 Task: Look for space in Néma, Mauritania from 8th June, 2023 to 19th June, 2023 for 1 adult in price range Rs.5000 to Rs.12000. Place can be shared room with 1  bedroom having 1 bed and 1 bathroom. Property type can be house, flat, guest house, hotel. Amenities needed are: washing machine. Booking option can be shelf check-in. Required host language is English.
Action: Mouse moved to (444, 97)
Screenshot: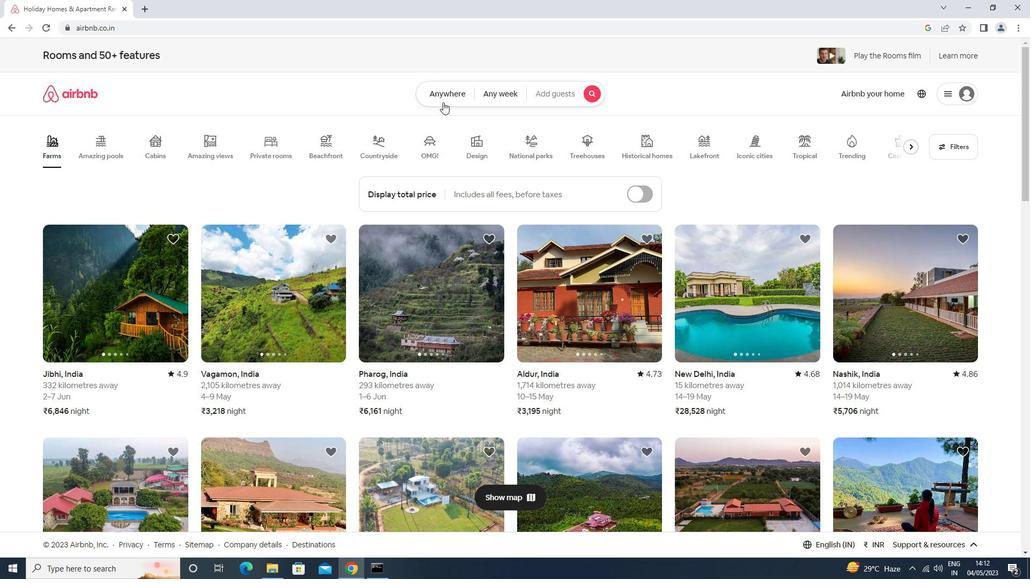 
Action: Mouse pressed left at (444, 97)
Screenshot: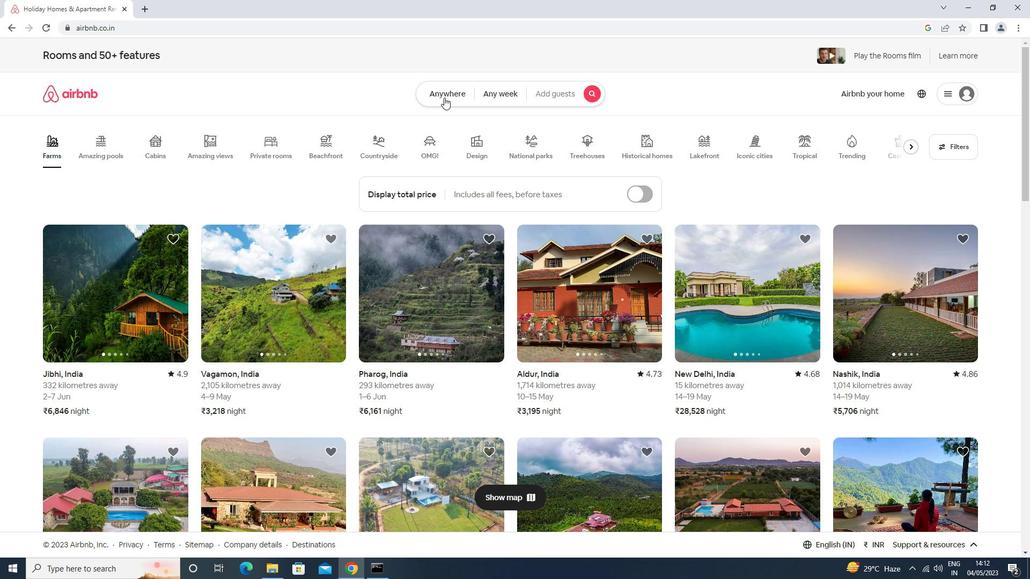 
Action: Mouse moved to (380, 141)
Screenshot: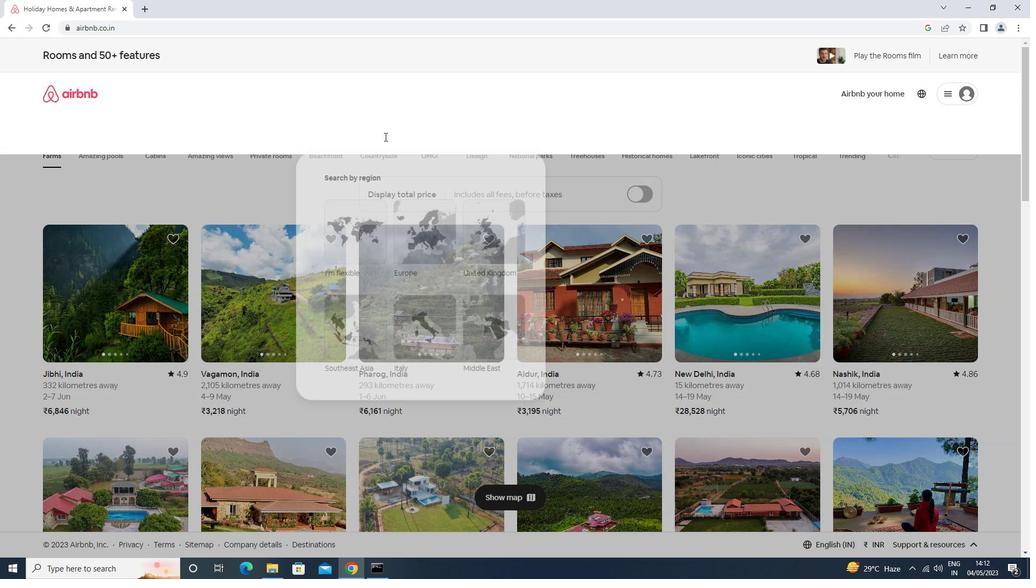 
Action: Mouse pressed left at (380, 141)
Screenshot: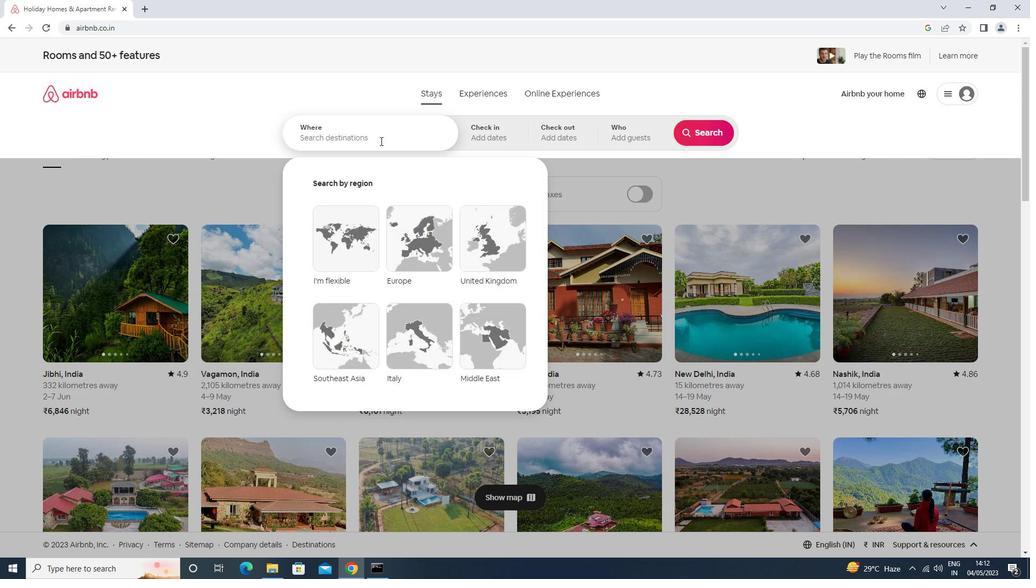 
Action: Key pressed nema<Key.space><Key.enter>
Screenshot: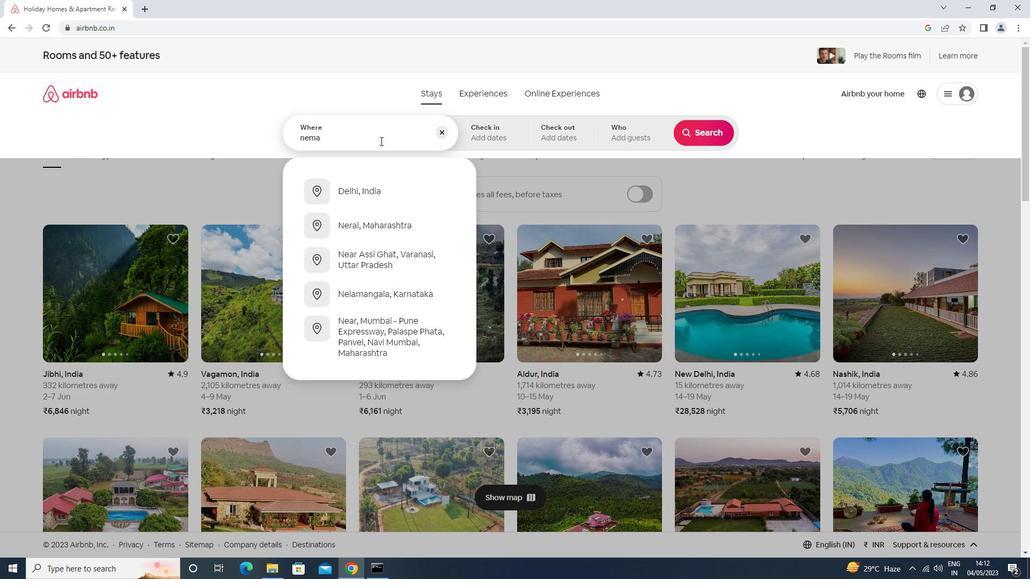 
Action: Mouse moved to (642, 292)
Screenshot: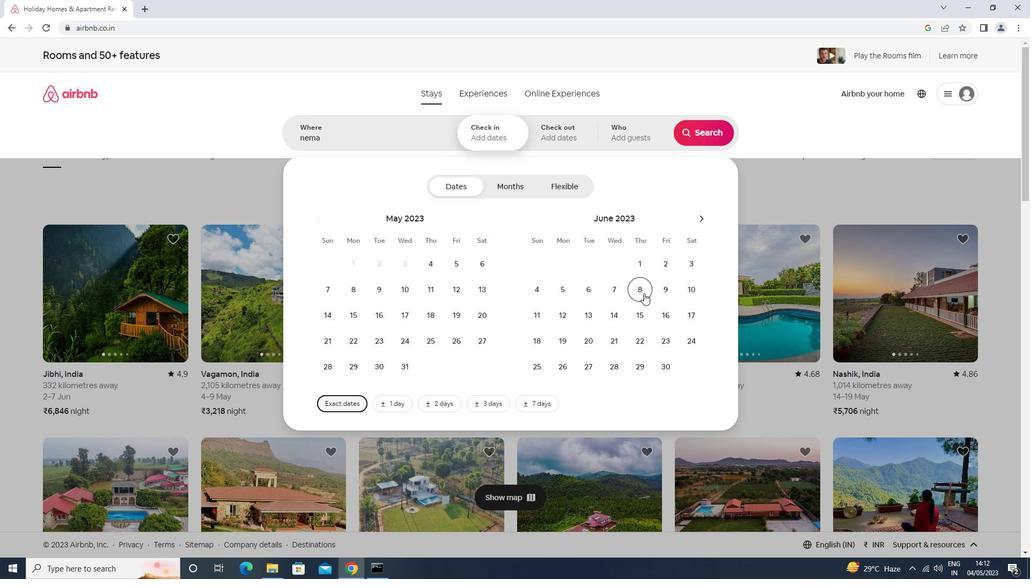 
Action: Mouse pressed left at (642, 292)
Screenshot: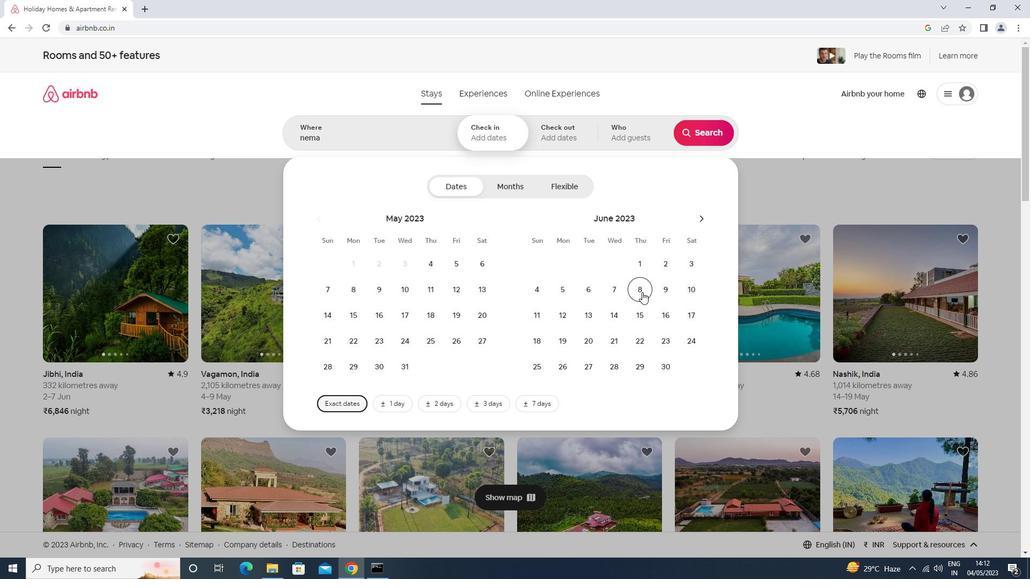 
Action: Mouse moved to (551, 342)
Screenshot: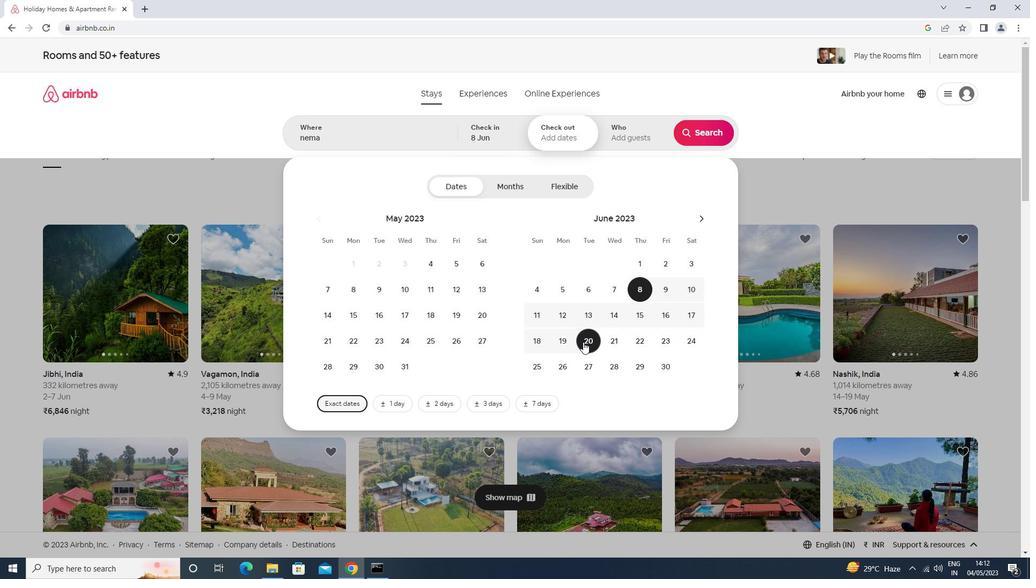 
Action: Mouse pressed left at (551, 342)
Screenshot: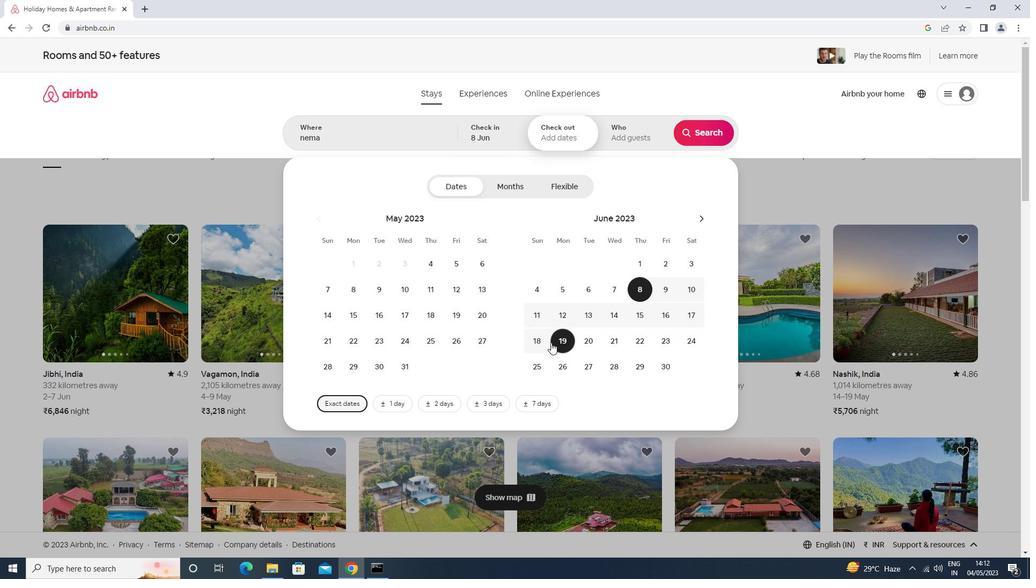 
Action: Mouse moved to (635, 136)
Screenshot: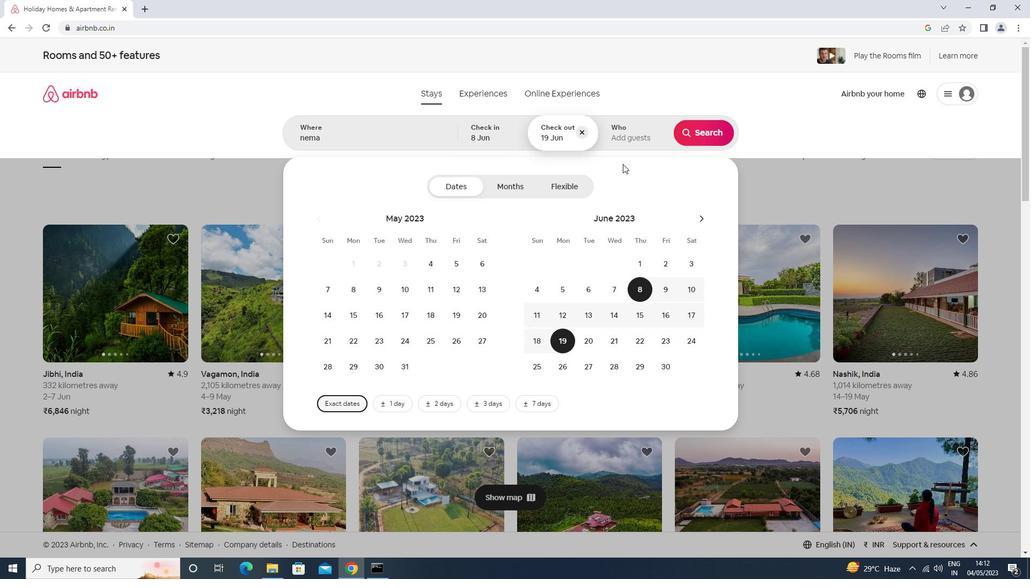 
Action: Mouse pressed left at (635, 136)
Screenshot: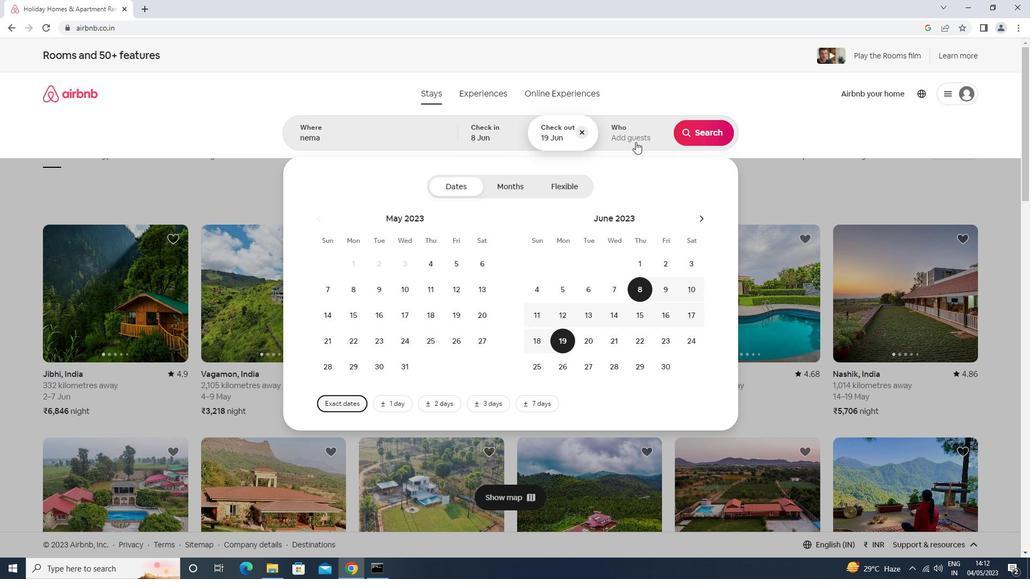 
Action: Mouse moved to (702, 189)
Screenshot: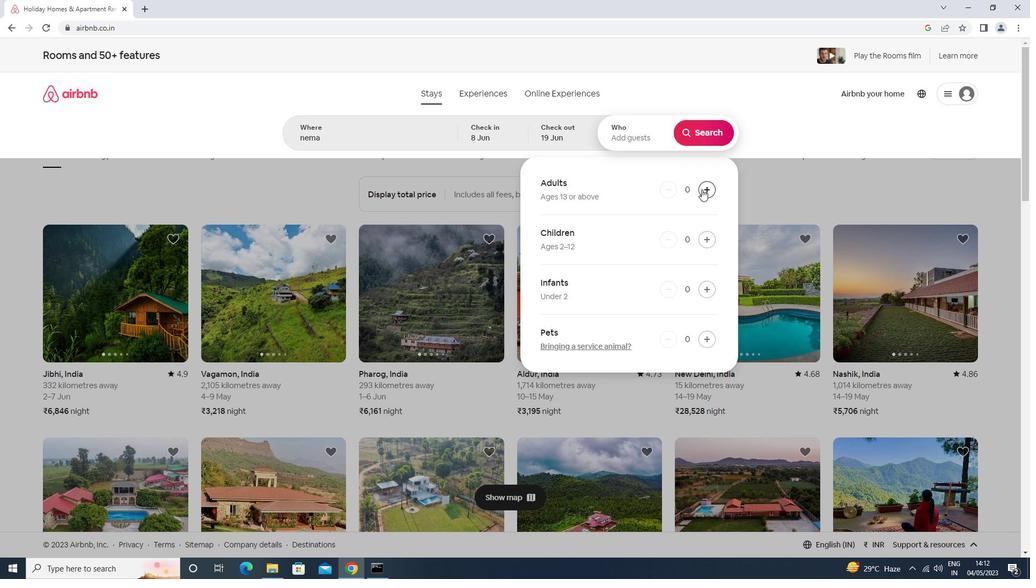 
Action: Mouse pressed left at (702, 189)
Screenshot: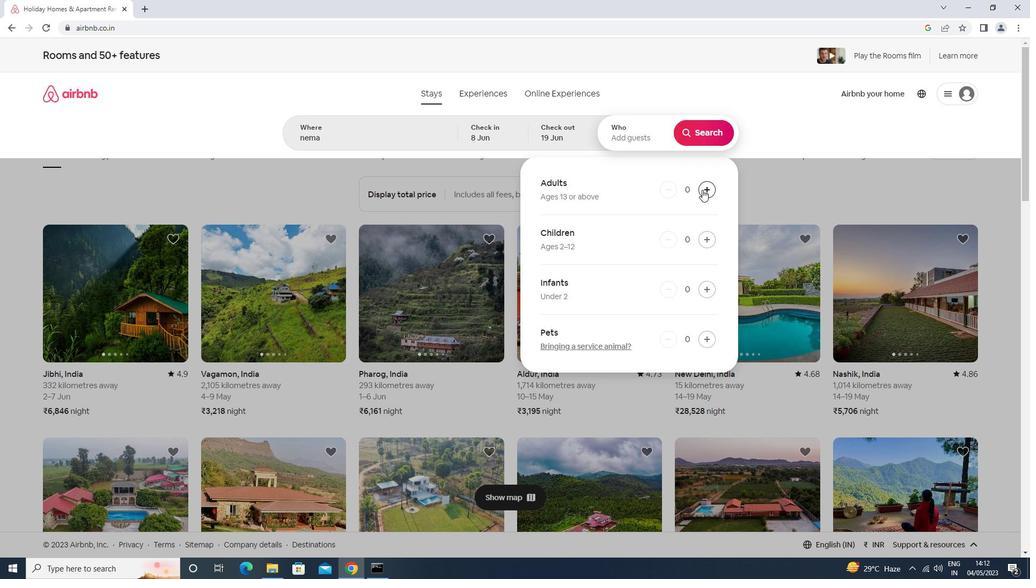
Action: Mouse moved to (699, 126)
Screenshot: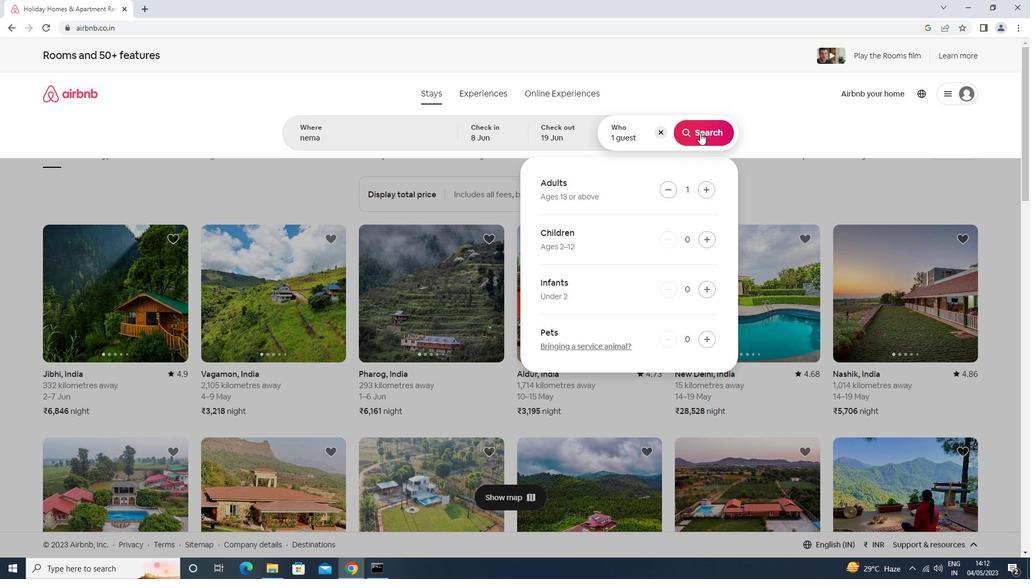 
Action: Mouse pressed left at (699, 126)
Screenshot: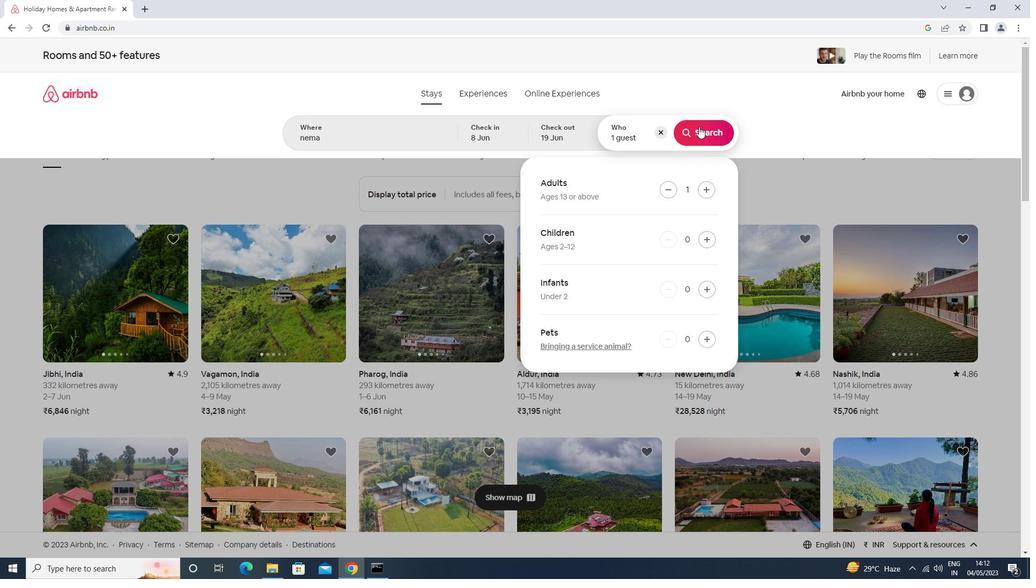 
Action: Mouse moved to (989, 96)
Screenshot: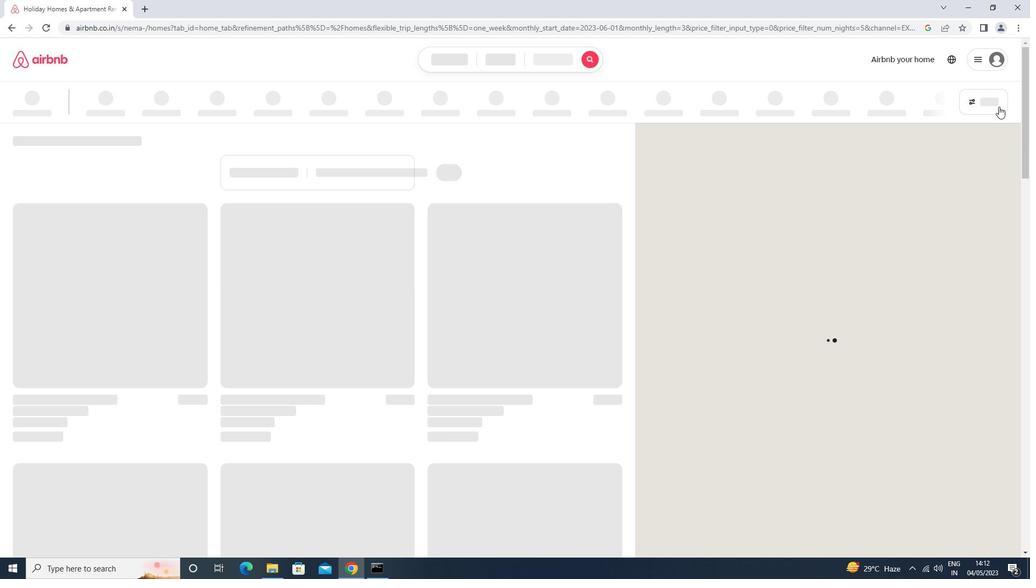 
Action: Mouse pressed left at (989, 96)
Screenshot: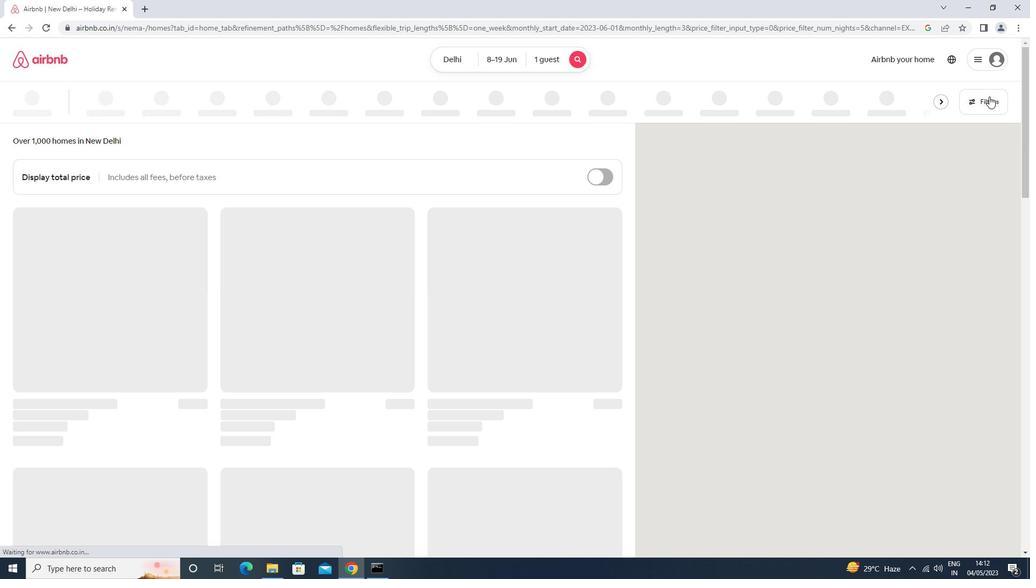 
Action: Mouse moved to (458, 237)
Screenshot: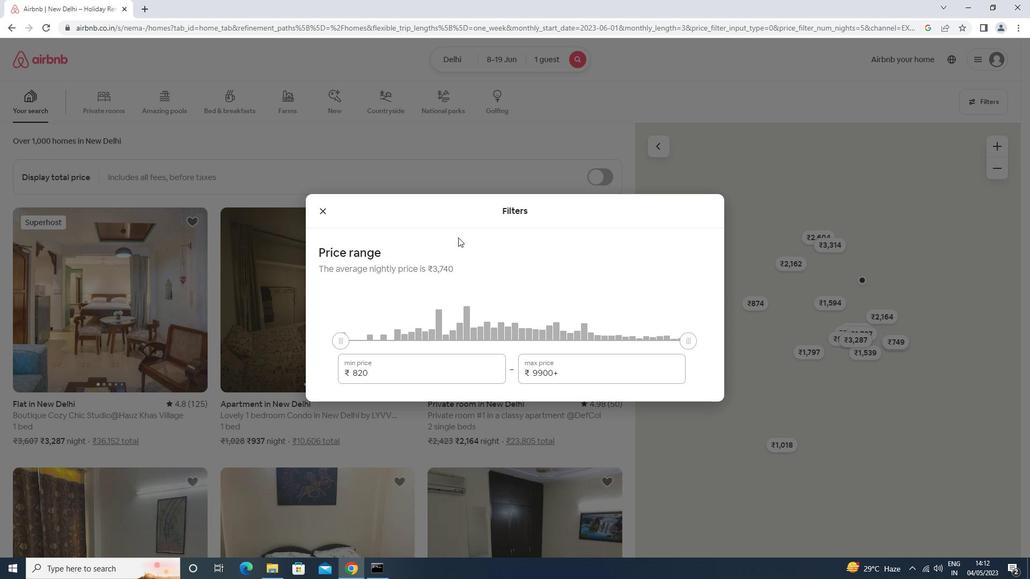 
Action: Mouse pressed left at (458, 237)
Screenshot: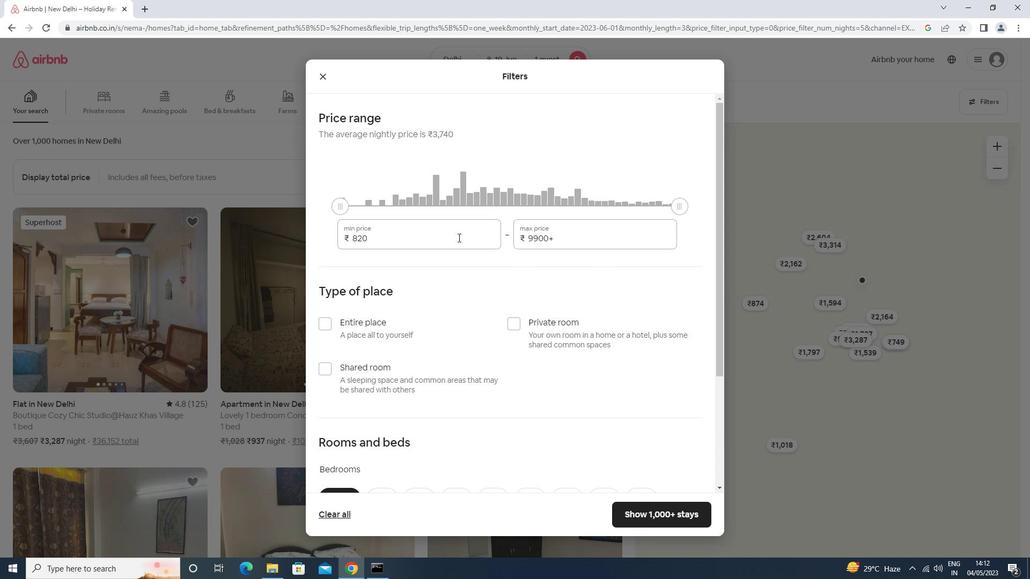 
Action: Mouse moved to (448, 236)
Screenshot: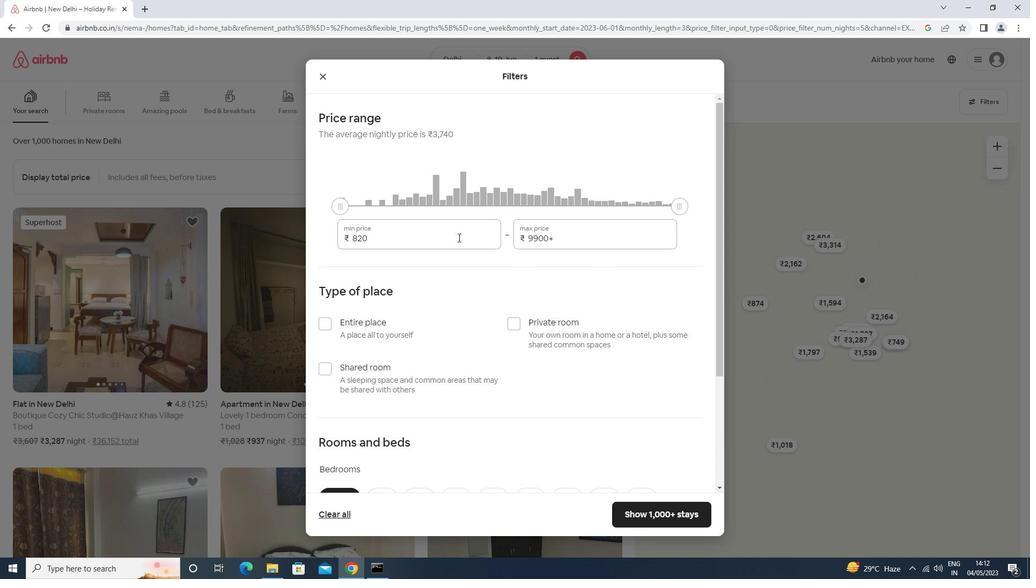 
Action: Key pressed <Key.backspace><Key.backspace><Key.backspace><Key.backspace>5000<Key.tab>12000
Screenshot: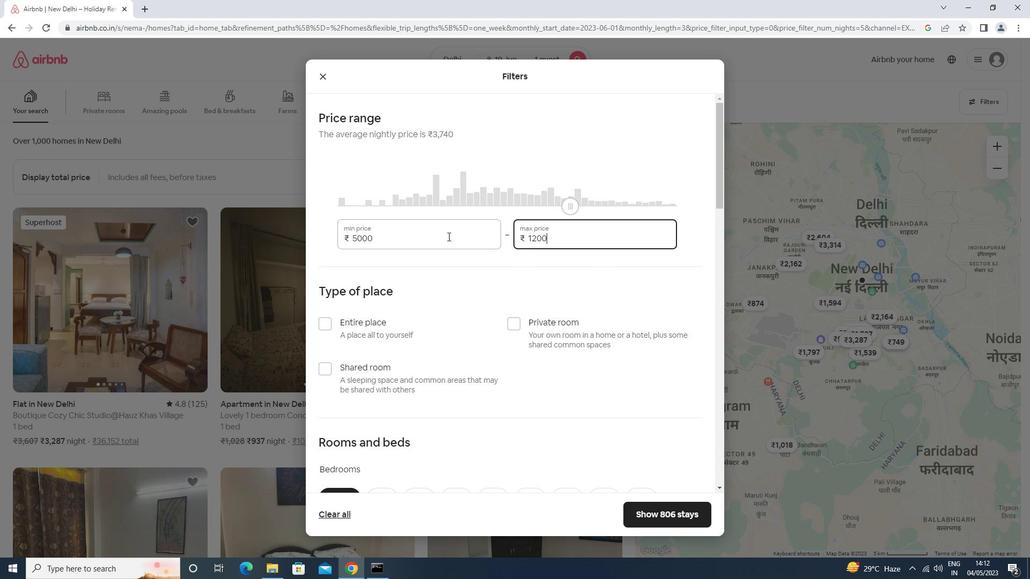 
Action: Mouse moved to (393, 381)
Screenshot: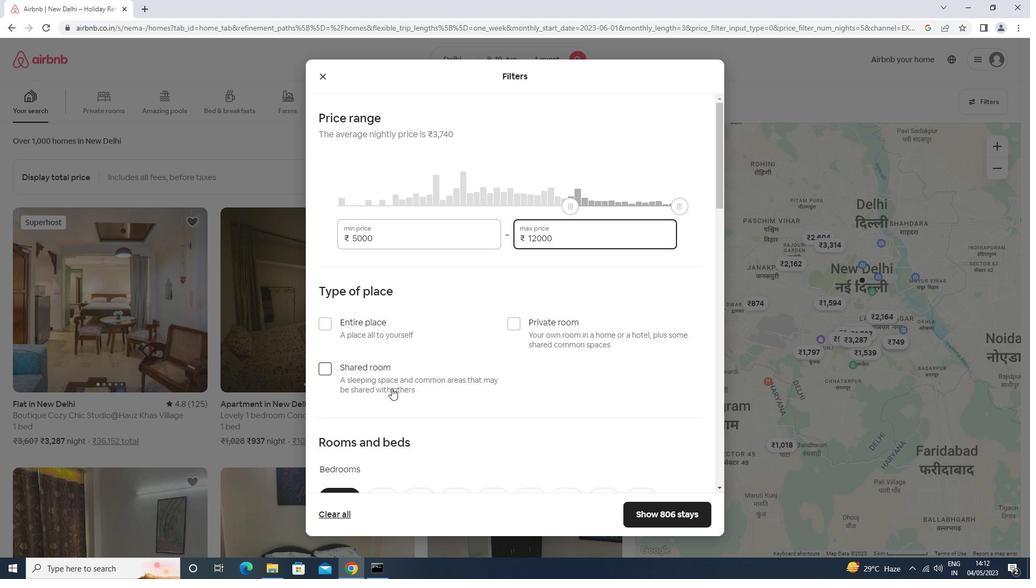
Action: Mouse pressed left at (393, 381)
Screenshot: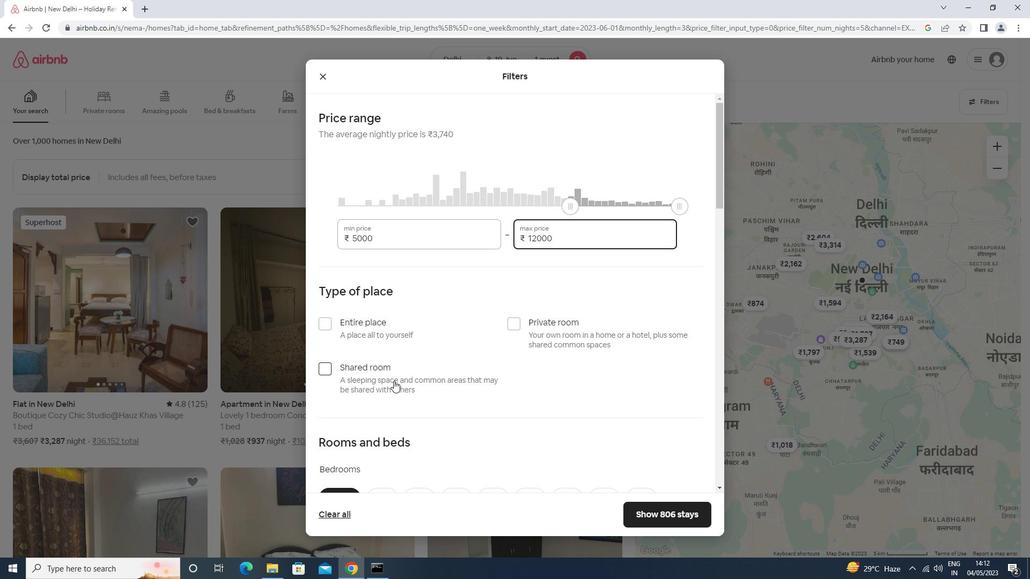 
Action: Mouse moved to (395, 378)
Screenshot: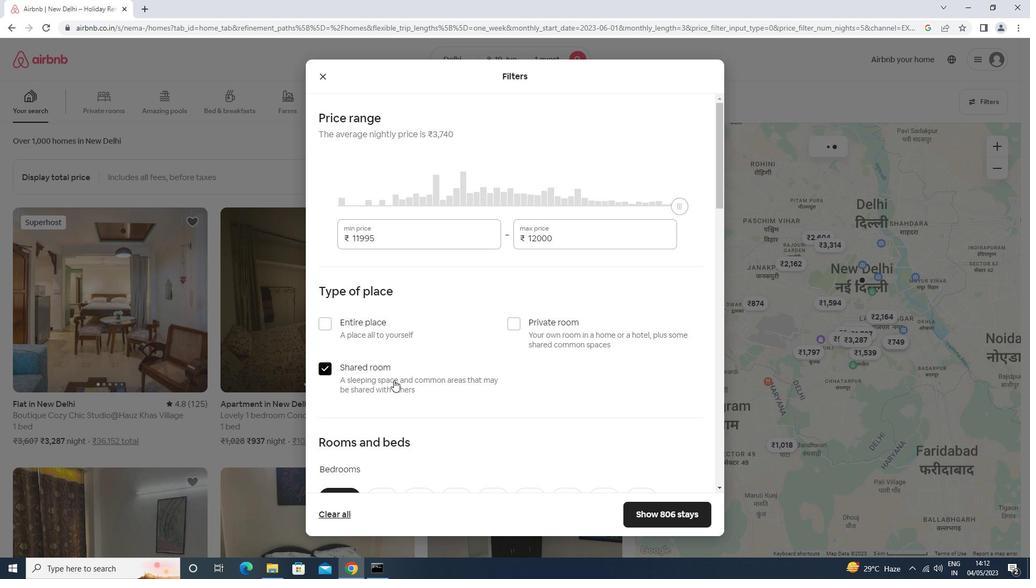 
Action: Mouse scrolled (395, 377) with delta (0, 0)
Screenshot: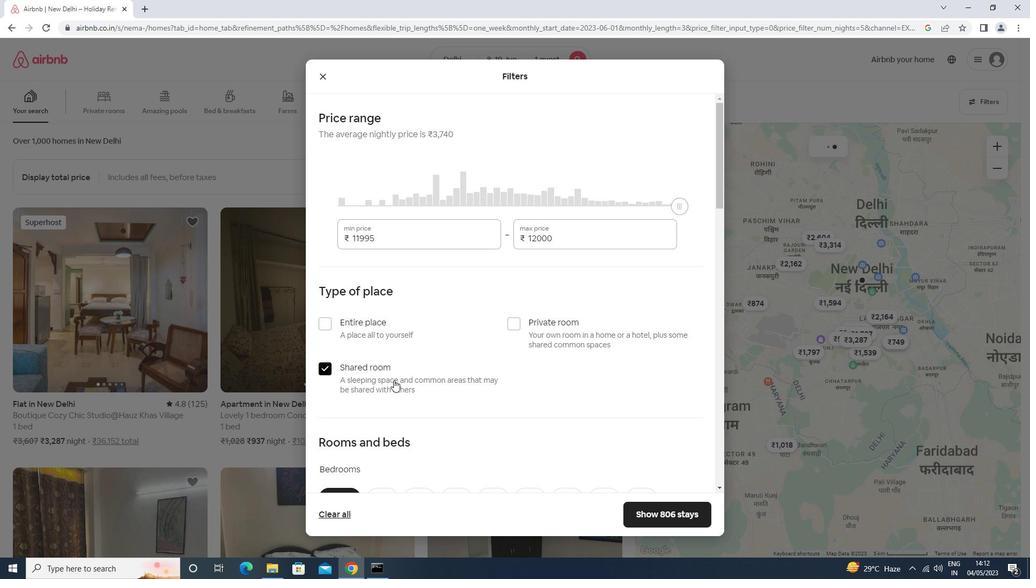 
Action: Mouse scrolled (395, 377) with delta (0, 0)
Screenshot: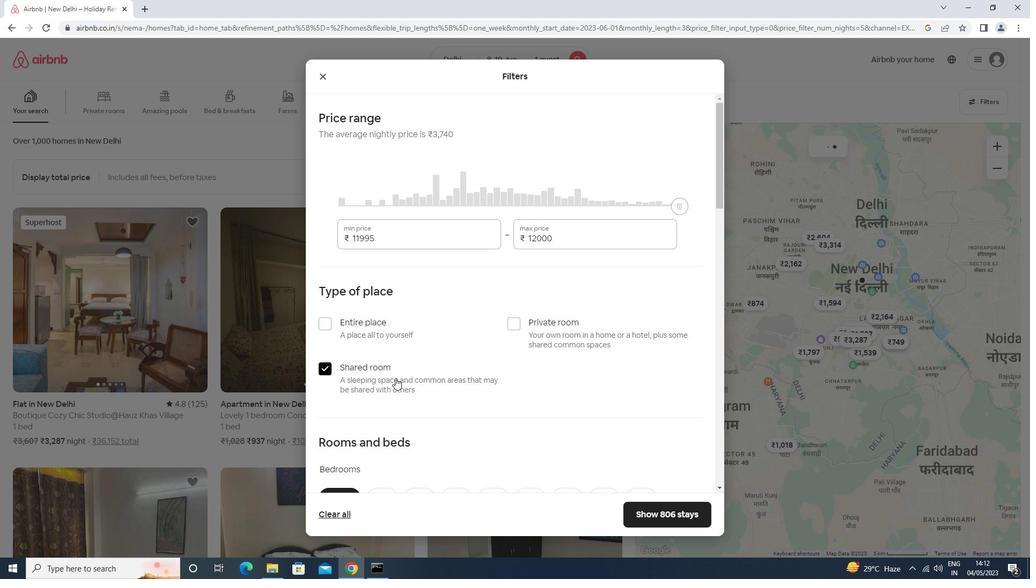 
Action: Mouse moved to (389, 390)
Screenshot: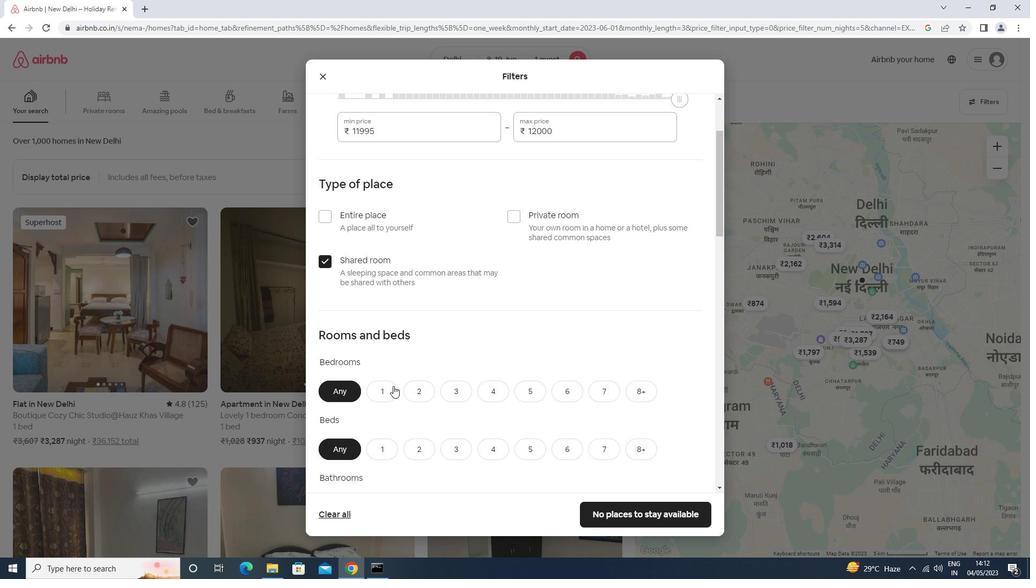 
Action: Mouse pressed left at (389, 390)
Screenshot: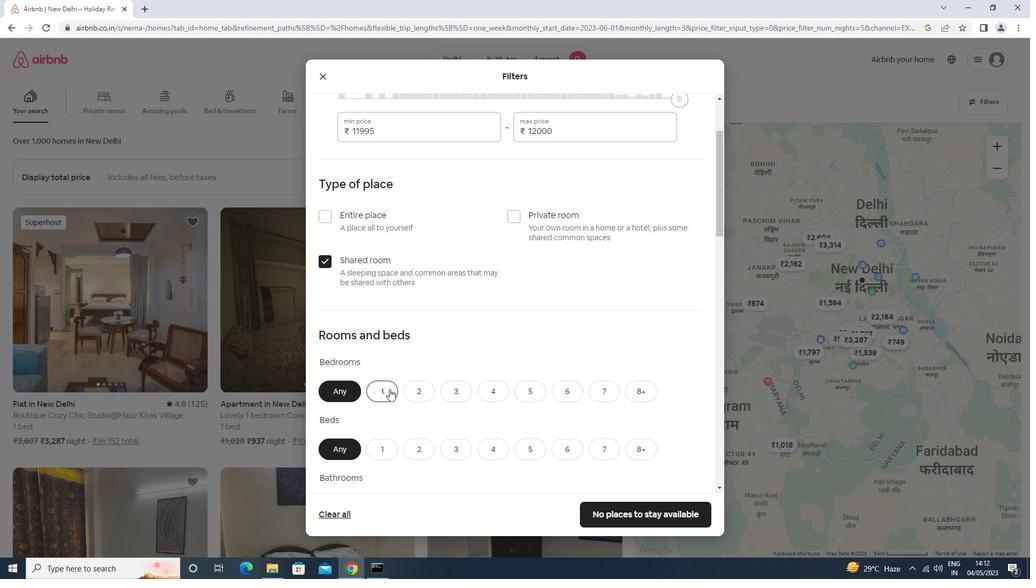 
Action: Mouse moved to (380, 448)
Screenshot: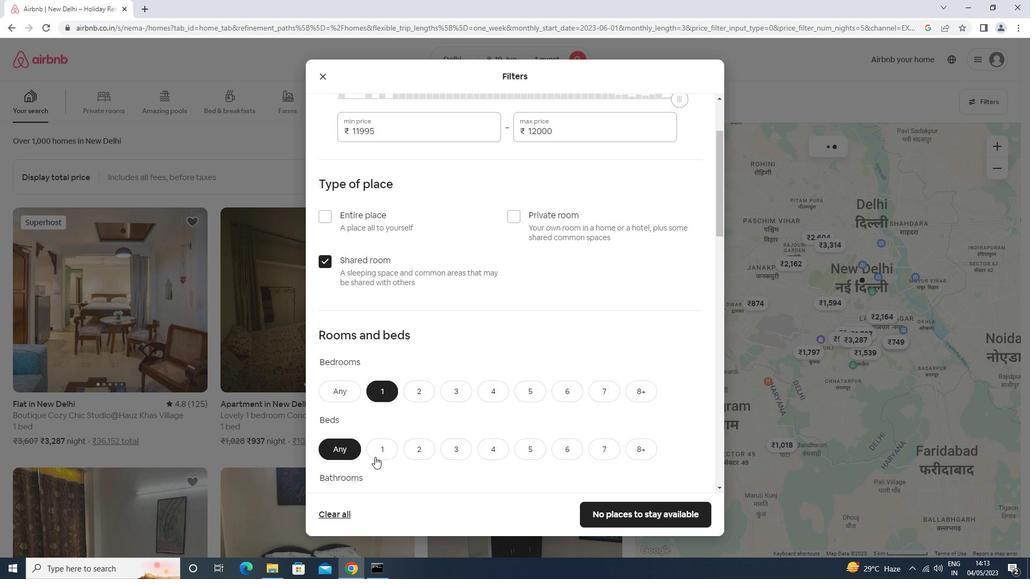 
Action: Mouse pressed left at (380, 448)
Screenshot: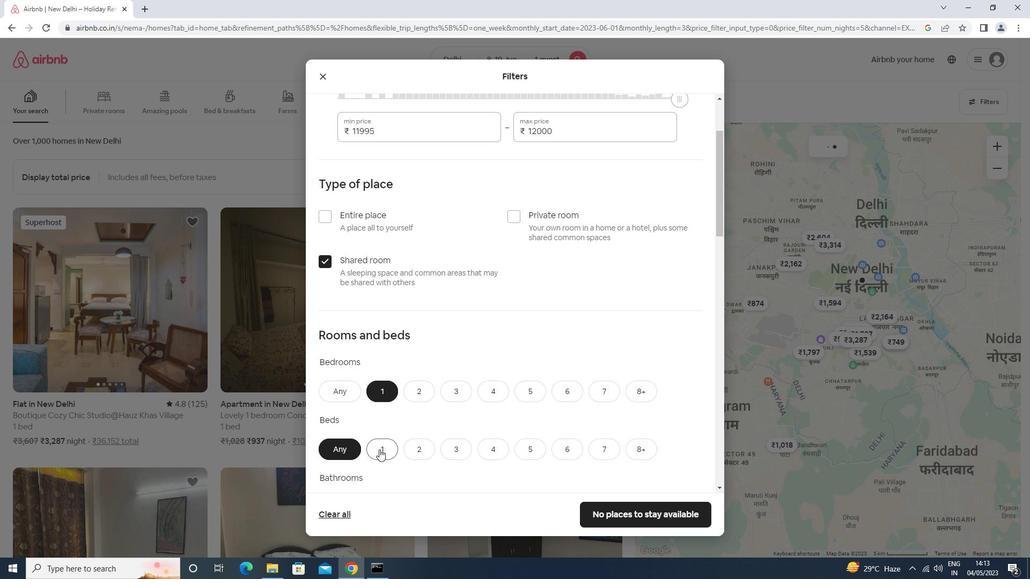 
Action: Mouse moved to (380, 445)
Screenshot: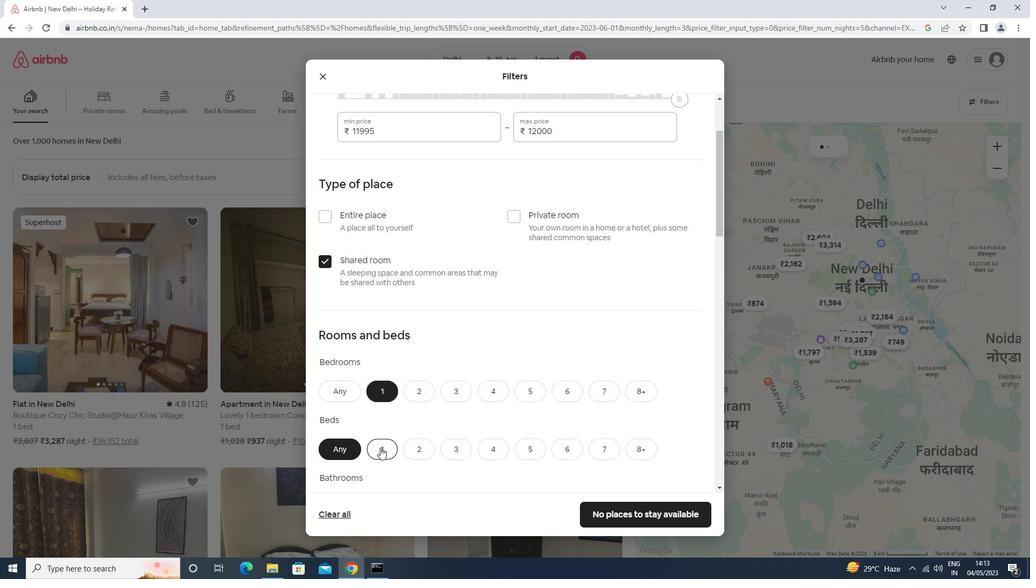 
Action: Mouse scrolled (380, 445) with delta (0, 0)
Screenshot: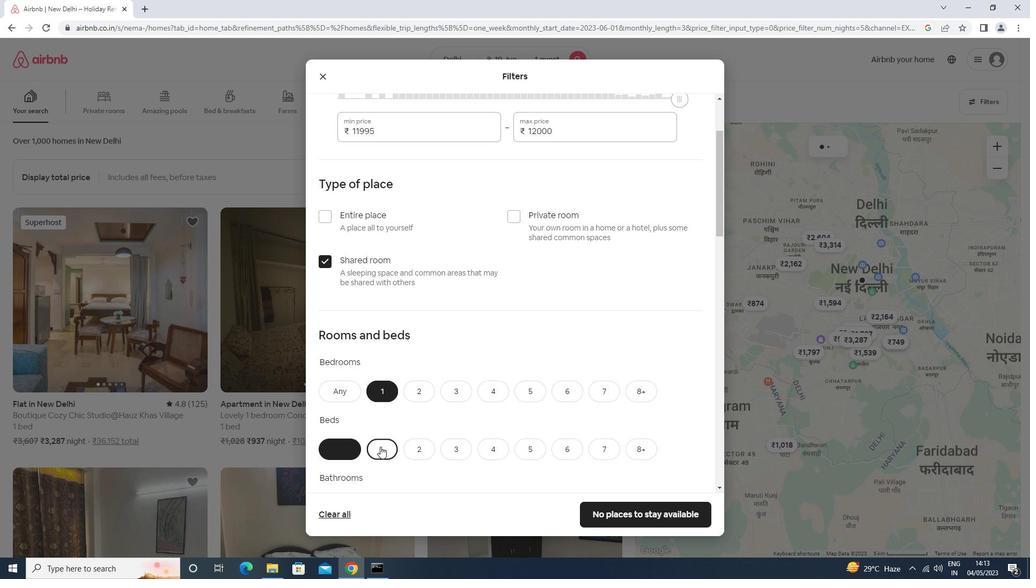 
Action: Mouse scrolled (380, 445) with delta (0, 0)
Screenshot: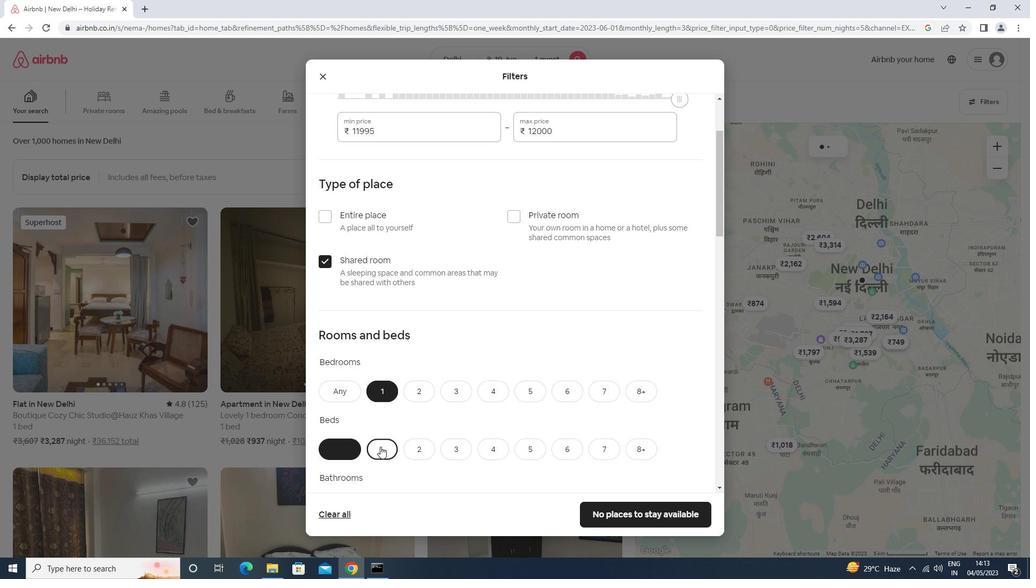 
Action: Mouse scrolled (380, 445) with delta (0, 0)
Screenshot: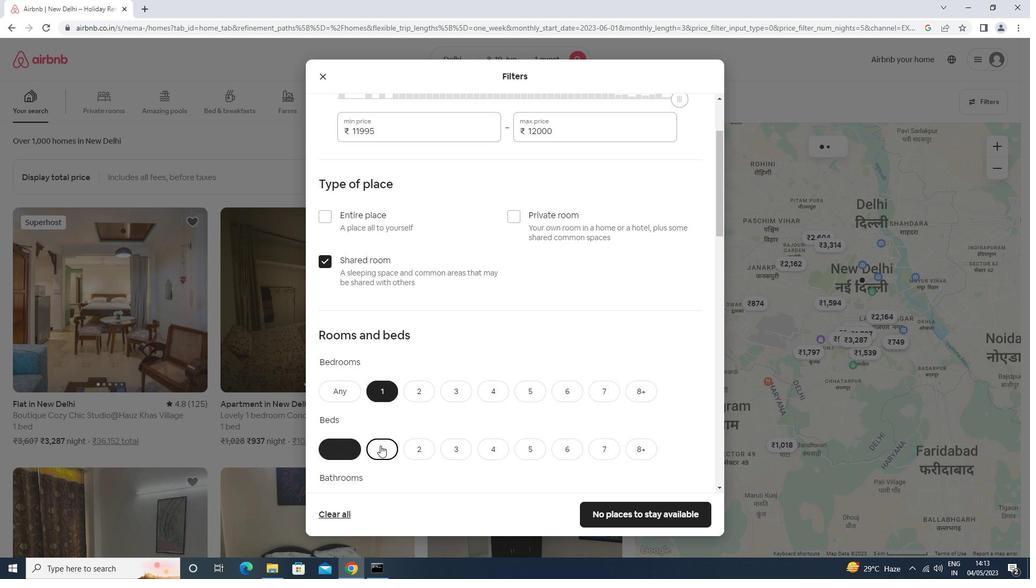
Action: Mouse scrolled (380, 445) with delta (0, 0)
Screenshot: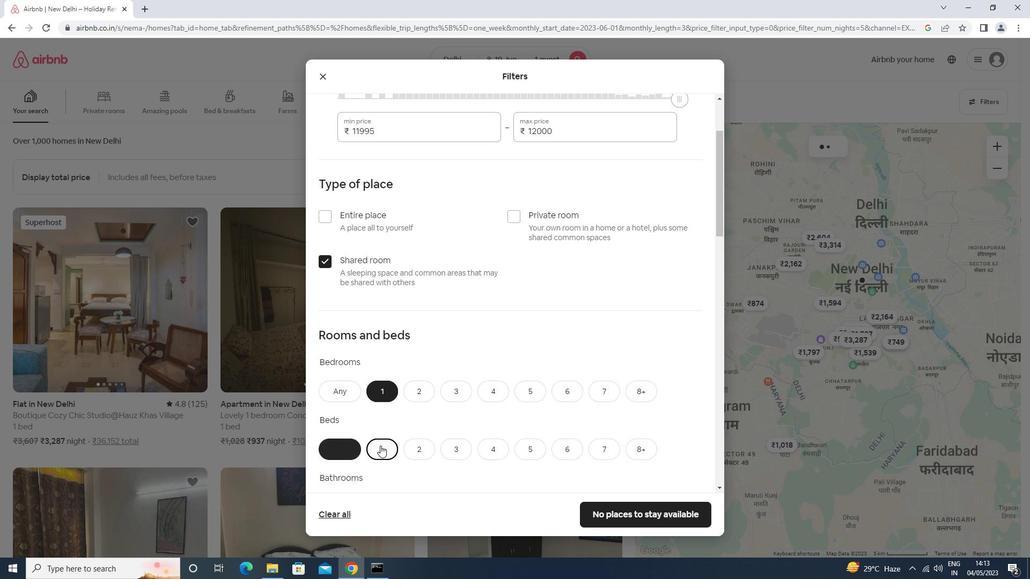 
Action: Mouse moved to (382, 287)
Screenshot: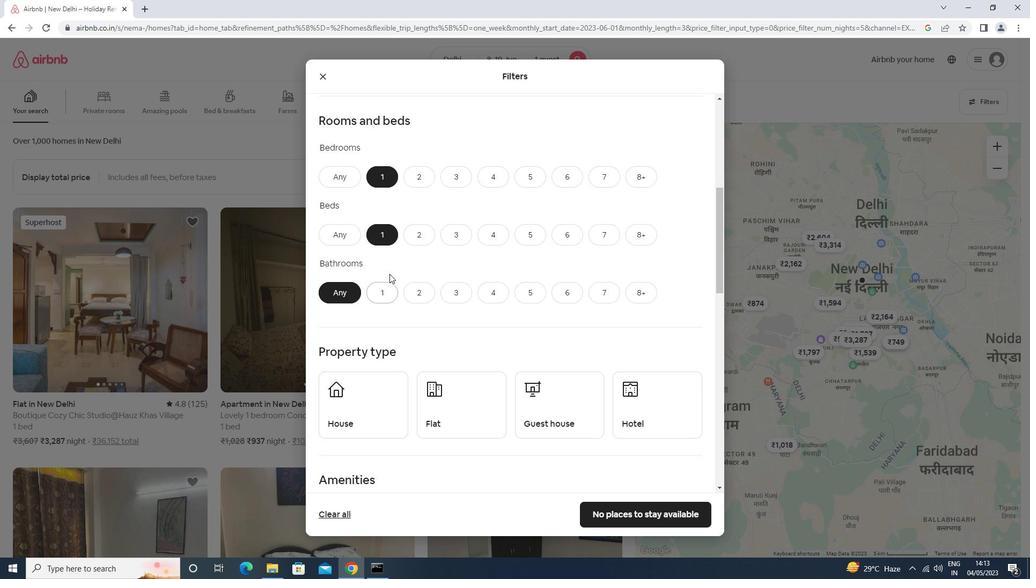 
Action: Mouse pressed left at (382, 287)
Screenshot: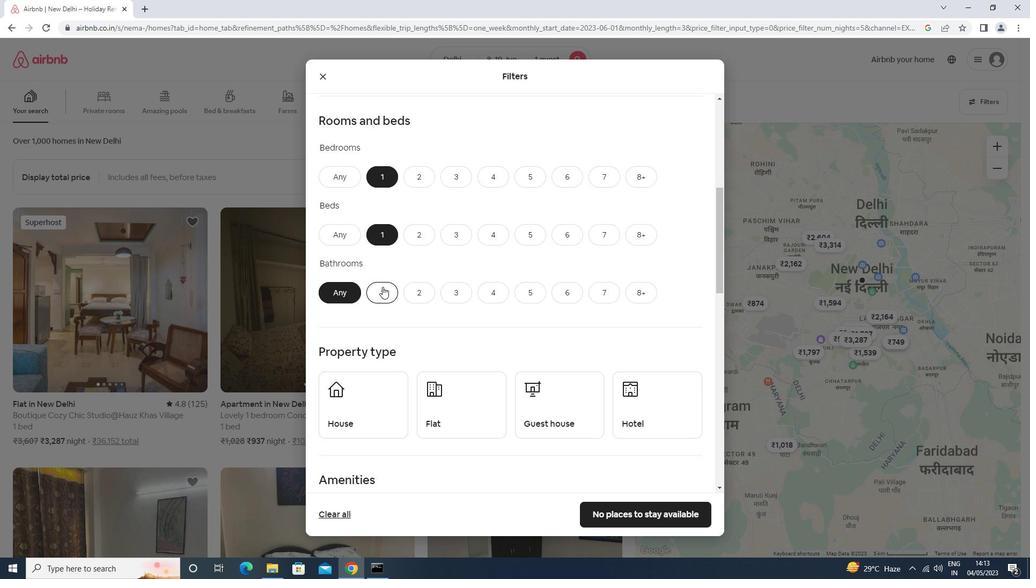 
Action: Mouse moved to (382, 288)
Screenshot: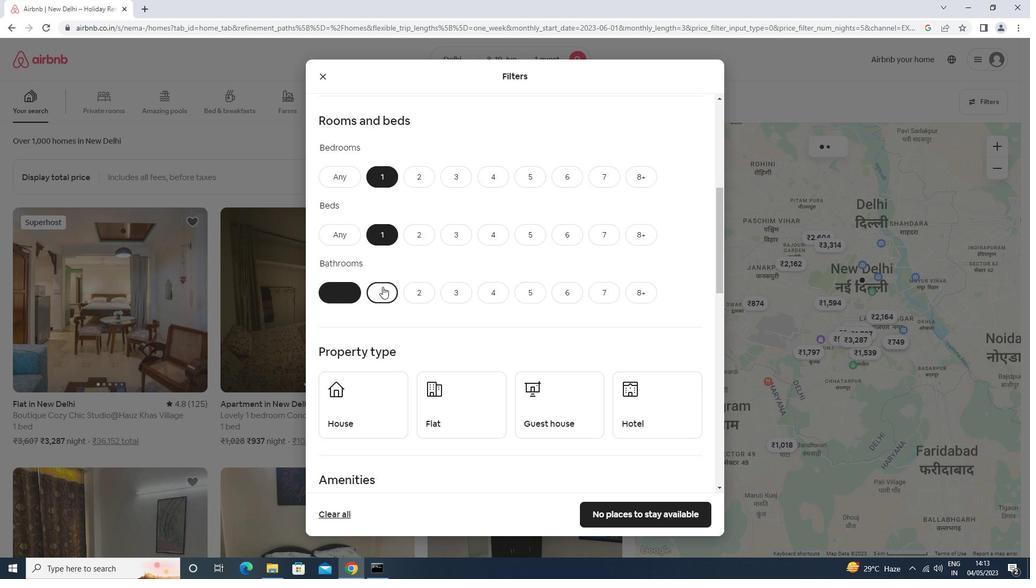 
Action: Mouse scrolled (382, 287) with delta (0, 0)
Screenshot: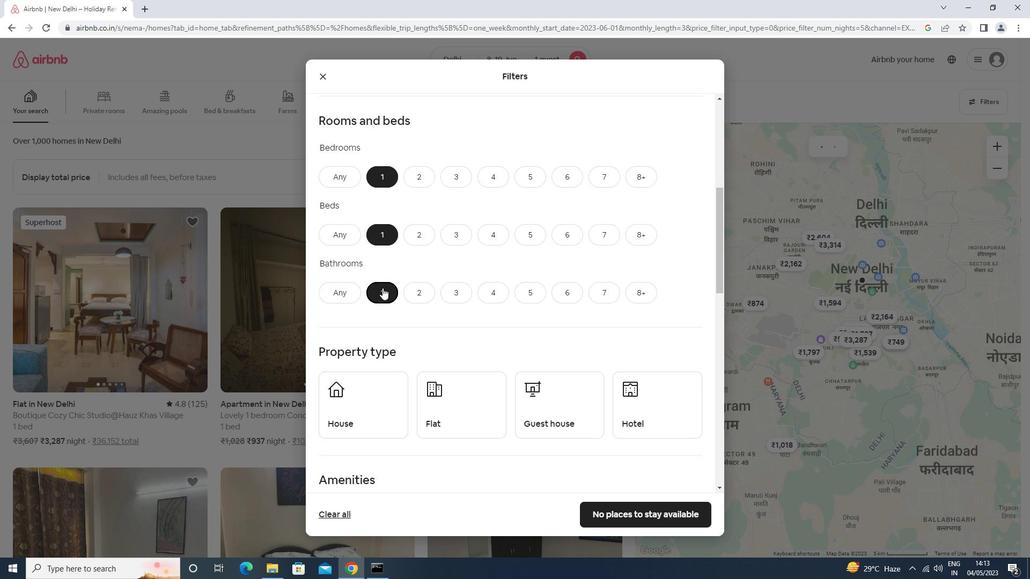 
Action: Mouse scrolled (382, 287) with delta (0, 0)
Screenshot: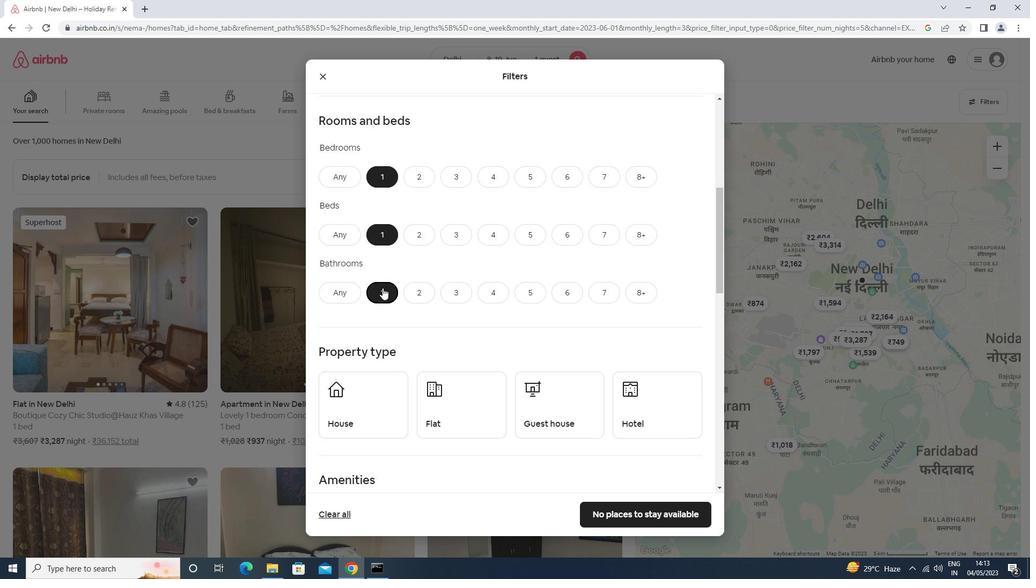 
Action: Mouse moved to (372, 283)
Screenshot: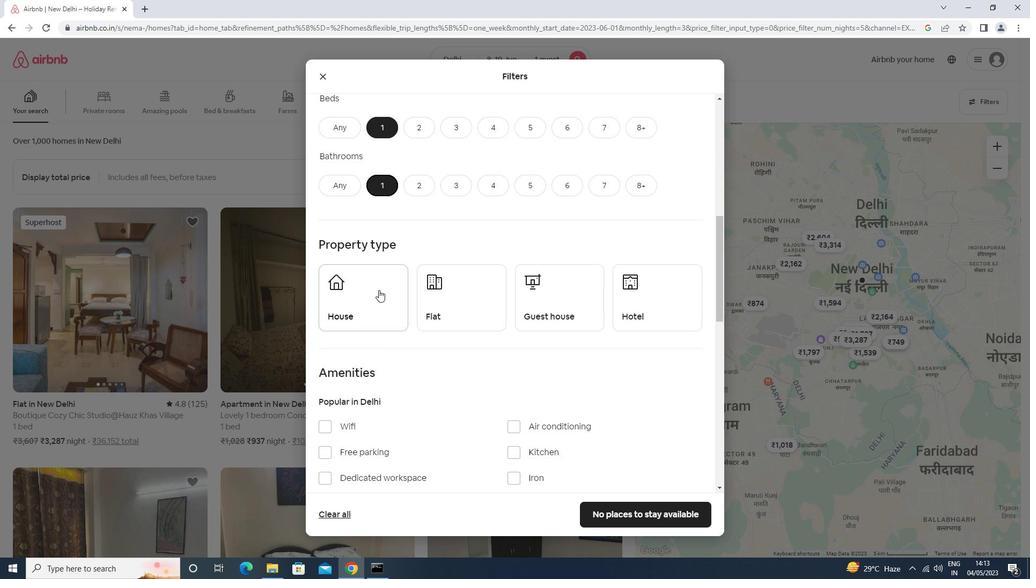 
Action: Mouse pressed left at (372, 283)
Screenshot: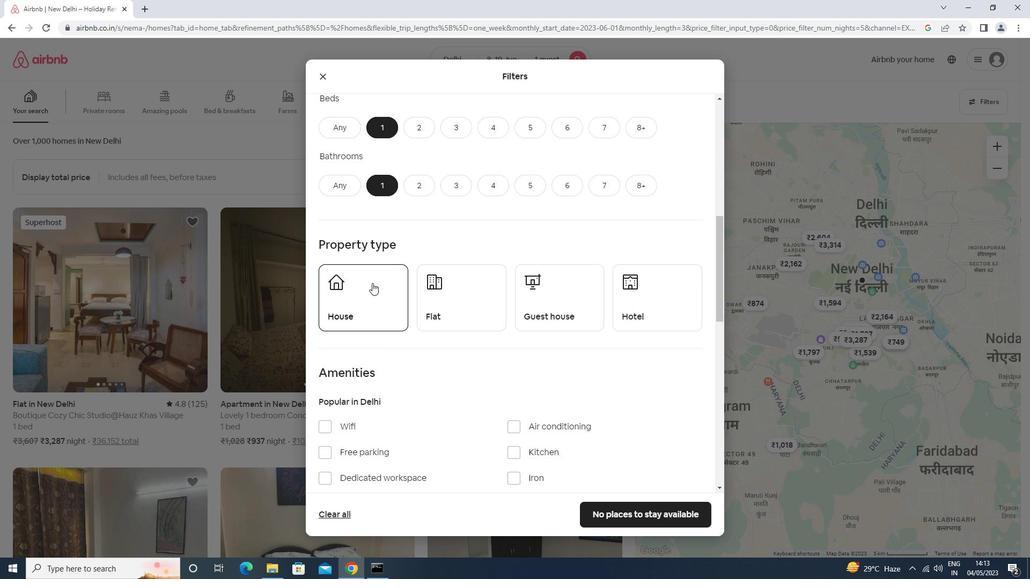 
Action: Mouse moved to (449, 304)
Screenshot: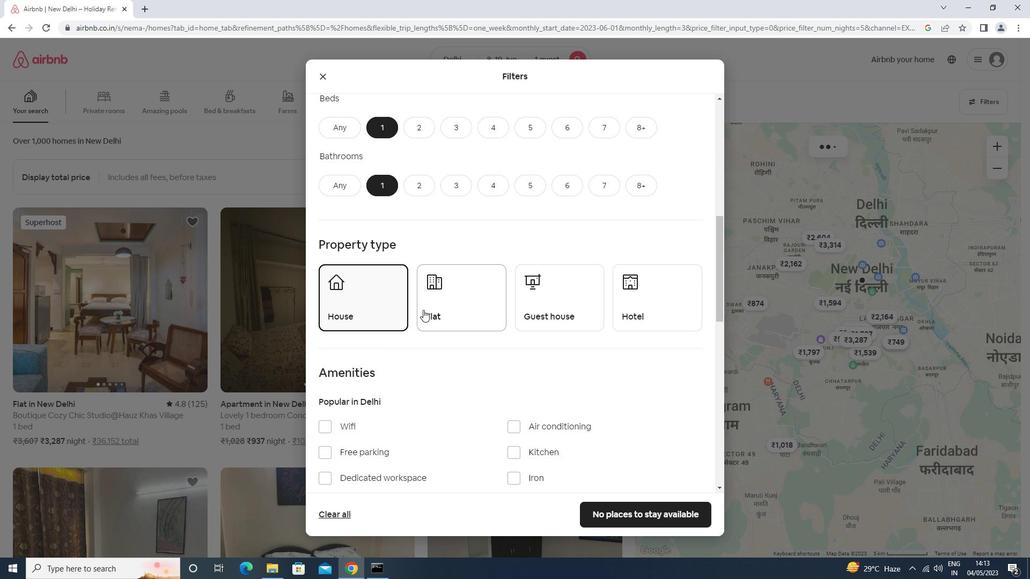 
Action: Mouse pressed left at (449, 304)
Screenshot: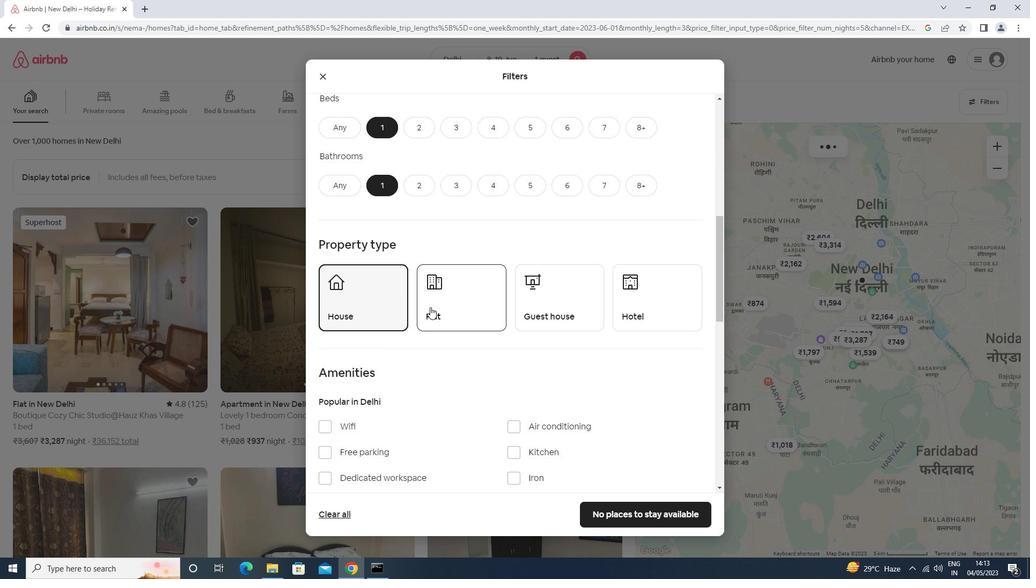 
Action: Mouse moved to (537, 302)
Screenshot: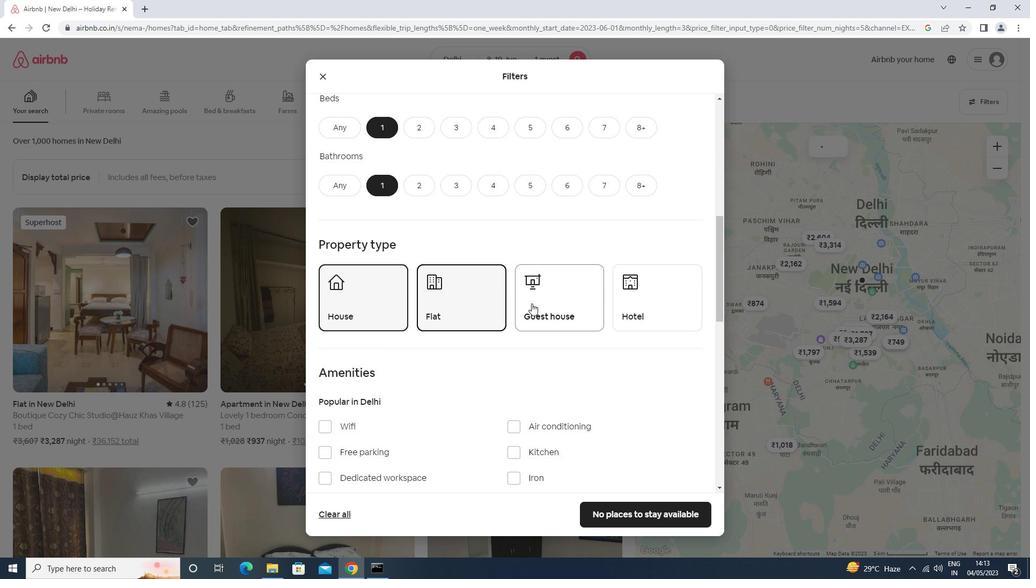 
Action: Mouse pressed left at (537, 302)
Screenshot: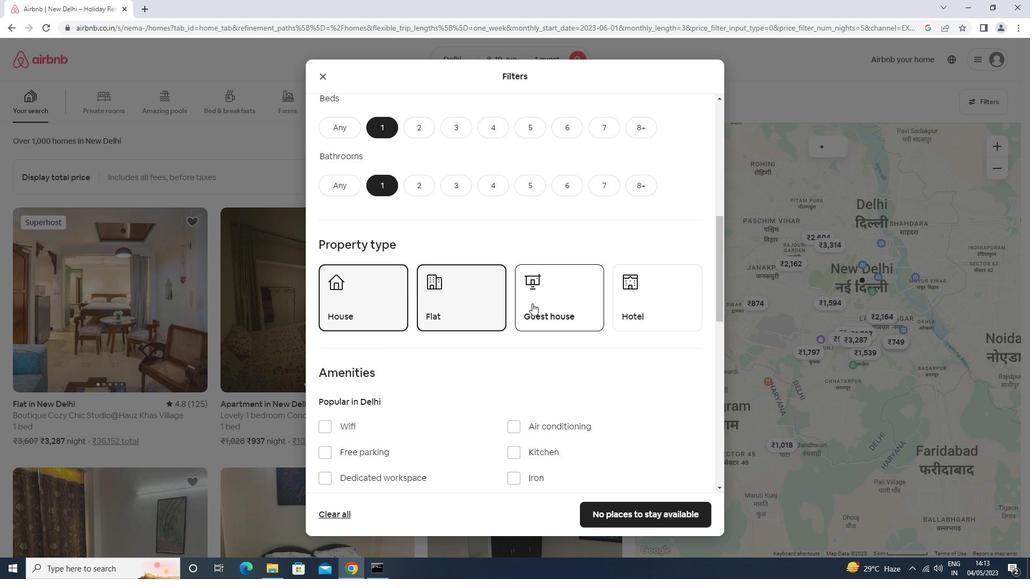 
Action: Mouse moved to (625, 298)
Screenshot: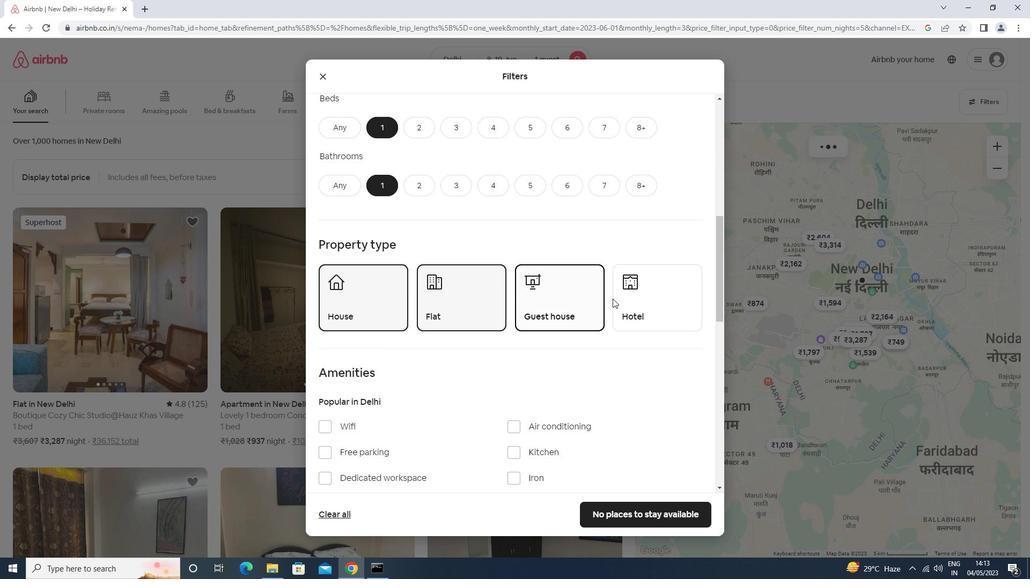 
Action: Mouse pressed left at (625, 298)
Screenshot: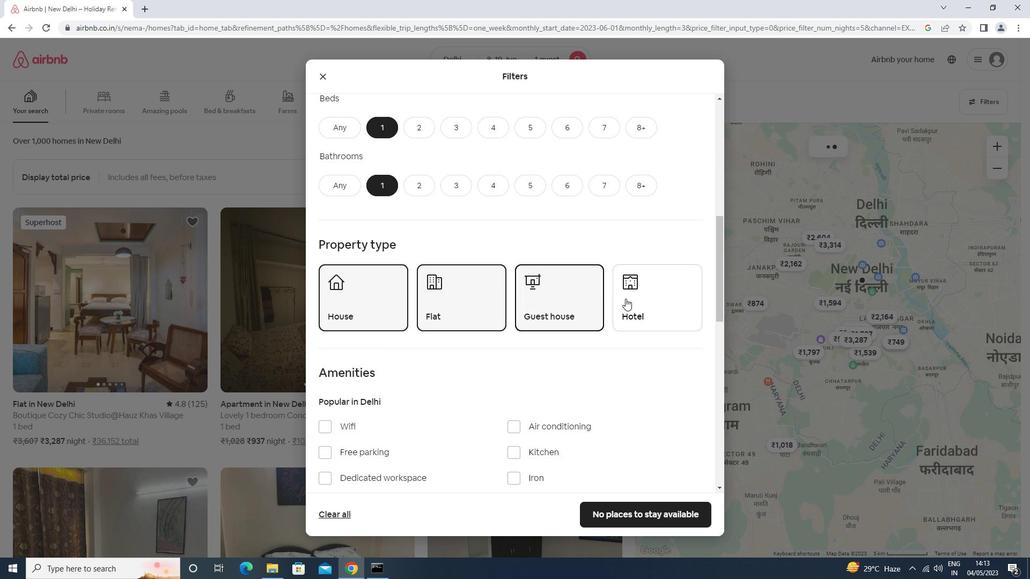 
Action: Mouse moved to (630, 281)
Screenshot: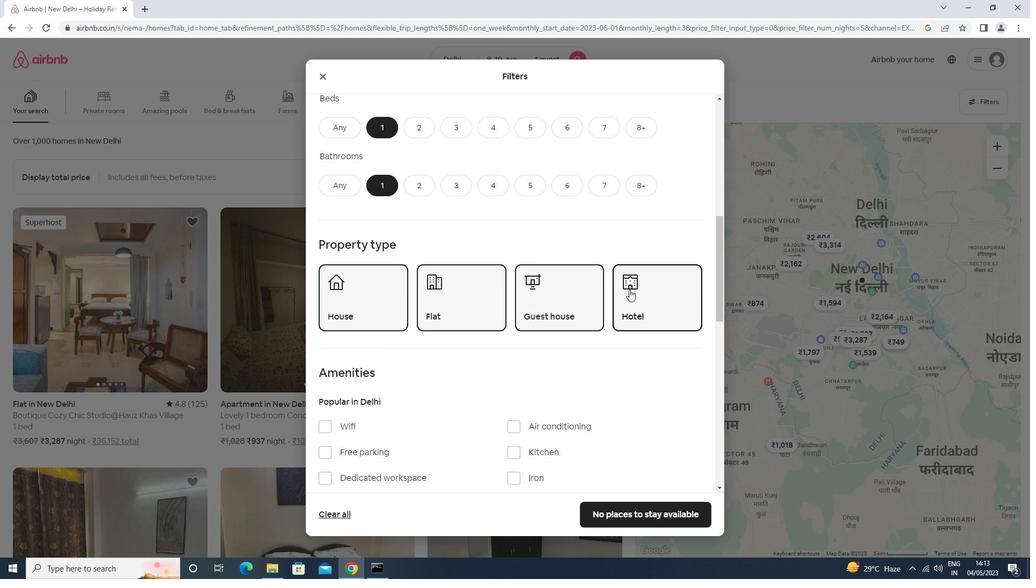 
Action: Mouse scrolled (630, 281) with delta (0, 0)
Screenshot: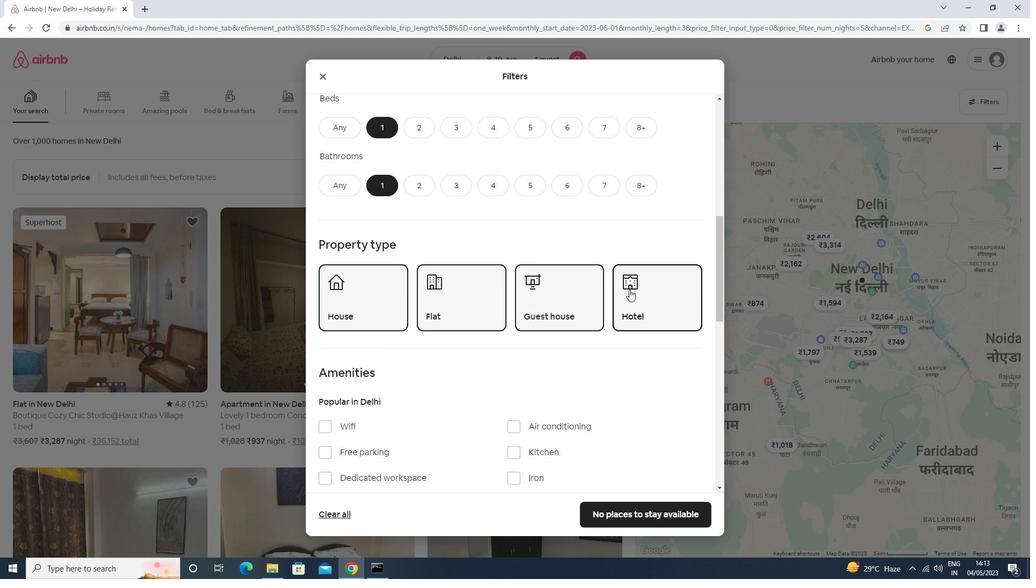 
Action: Mouse scrolled (630, 281) with delta (0, 0)
Screenshot: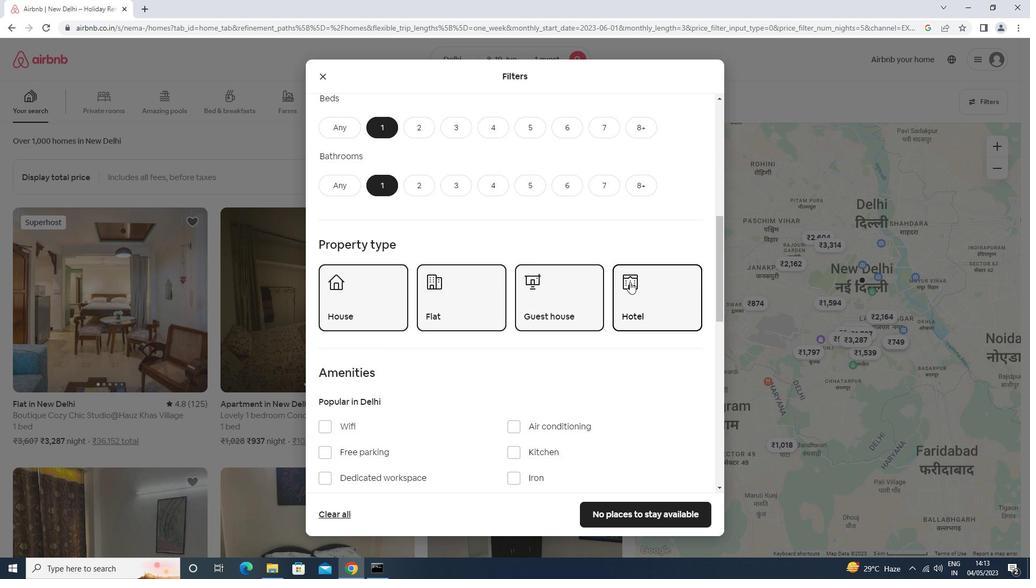 
Action: Mouse scrolled (630, 281) with delta (0, 0)
Screenshot: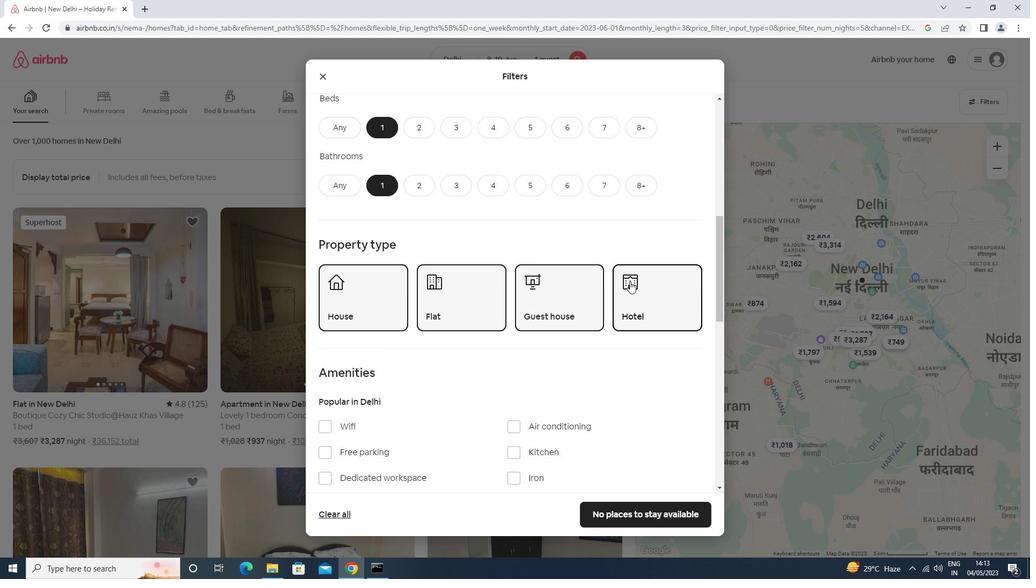 
Action: Mouse moved to (350, 338)
Screenshot: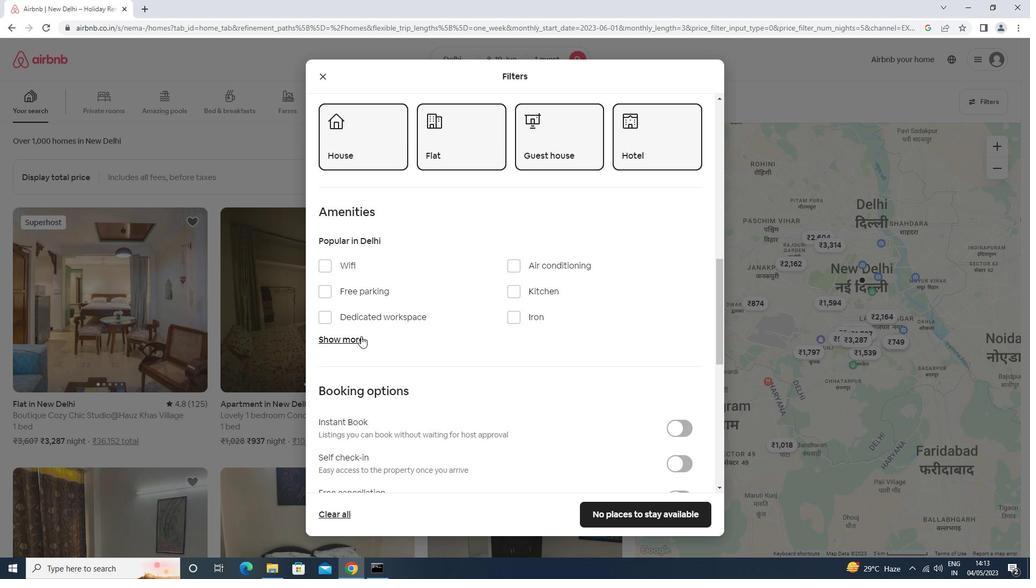 
Action: Mouse pressed left at (350, 338)
Screenshot: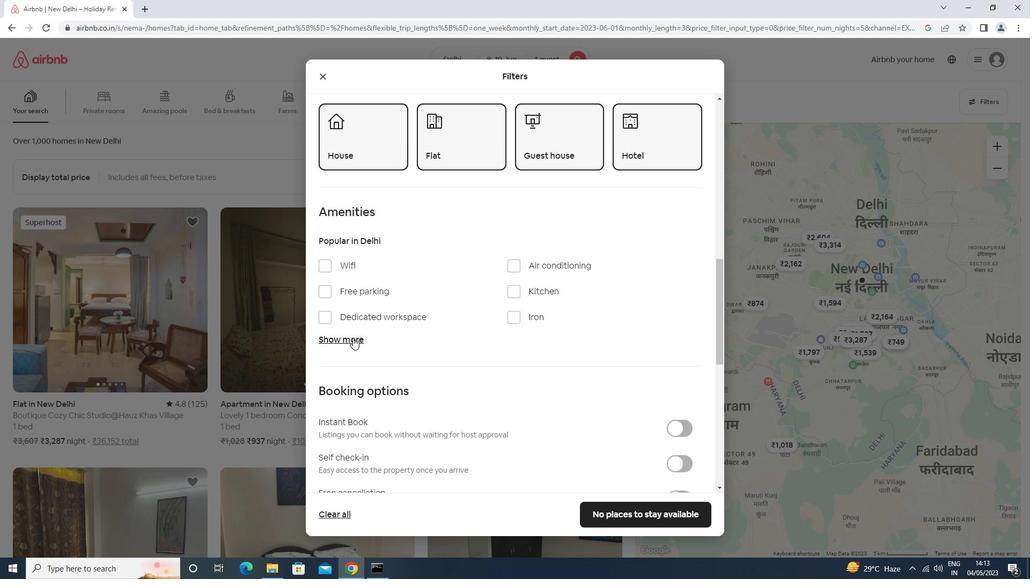 
Action: Mouse scrolled (350, 338) with delta (0, 0)
Screenshot: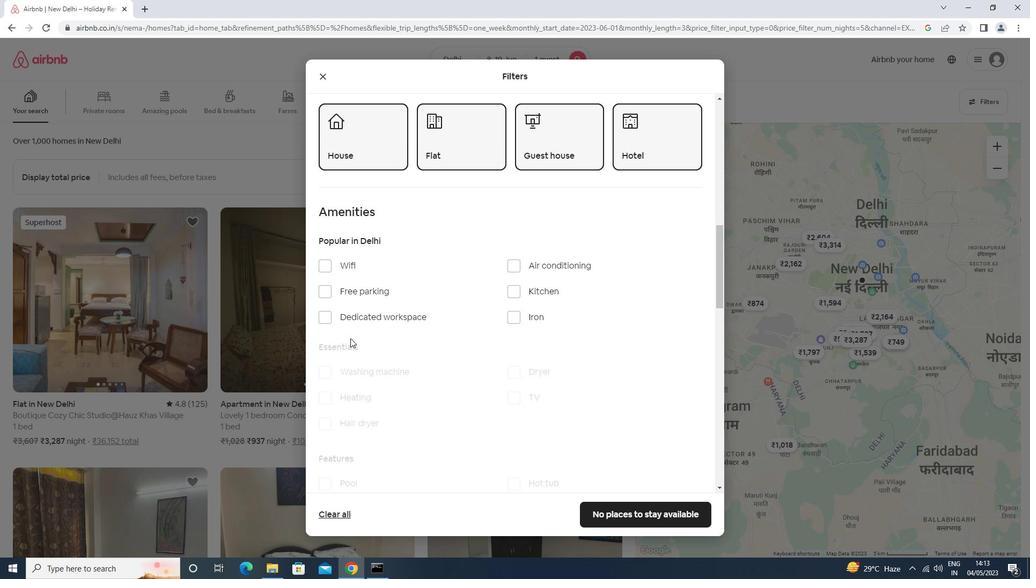 
Action: Mouse moved to (362, 324)
Screenshot: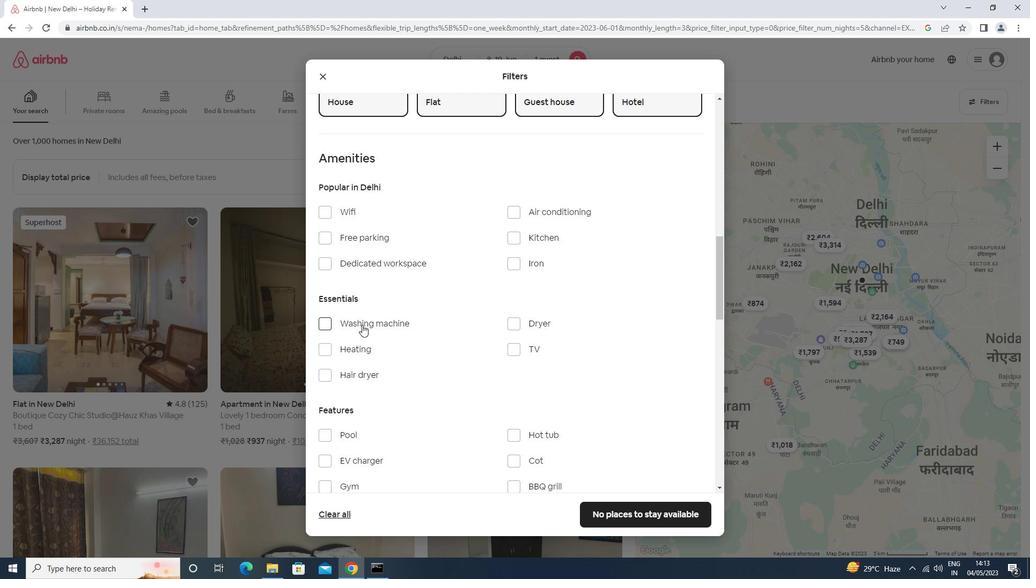 
Action: Mouse pressed left at (362, 324)
Screenshot: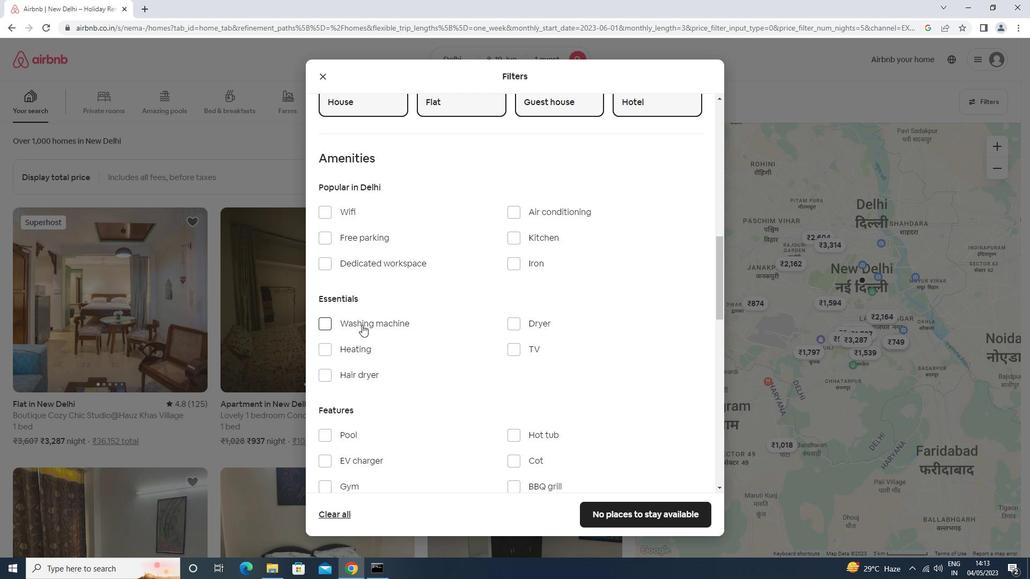 
Action: Mouse moved to (365, 324)
Screenshot: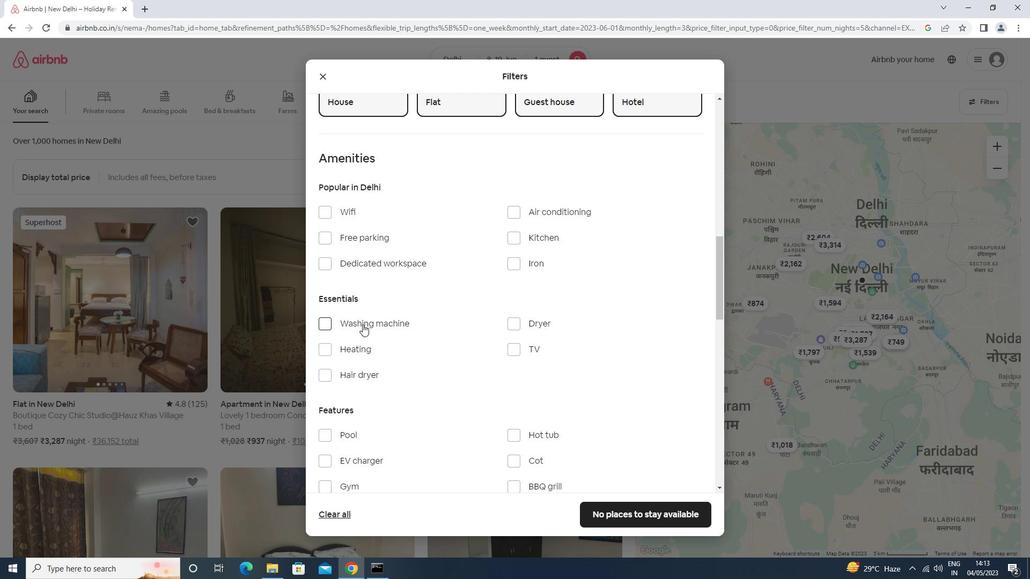 
Action: Mouse scrolled (365, 324) with delta (0, 0)
Screenshot: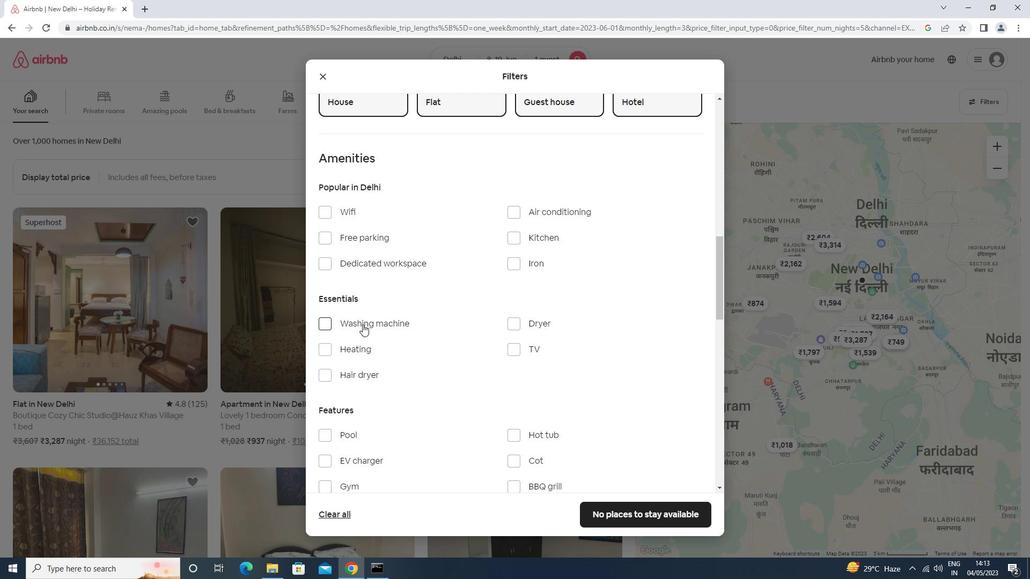 
Action: Mouse moved to (366, 327)
Screenshot: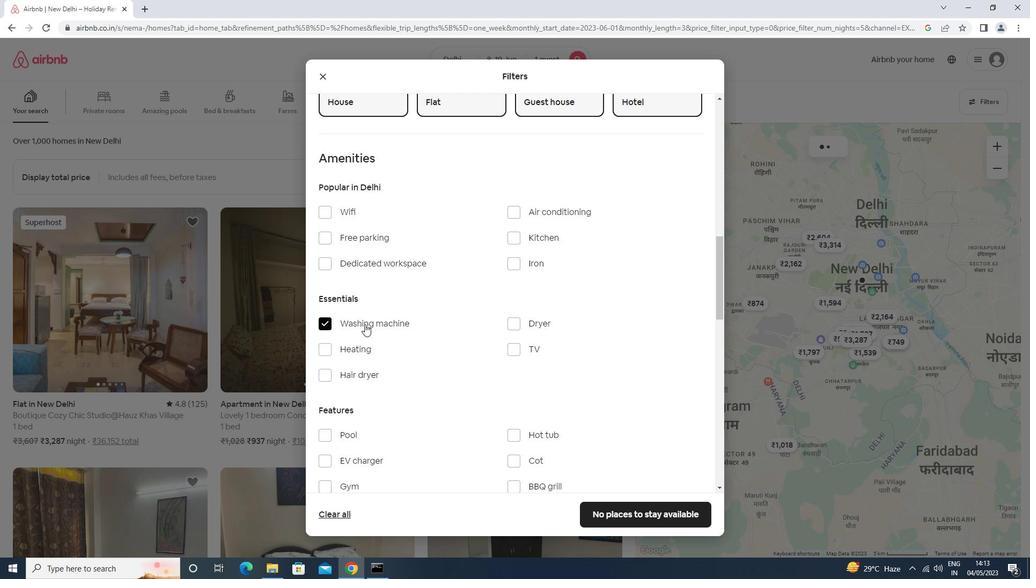 
Action: Mouse scrolled (366, 326) with delta (0, 0)
Screenshot: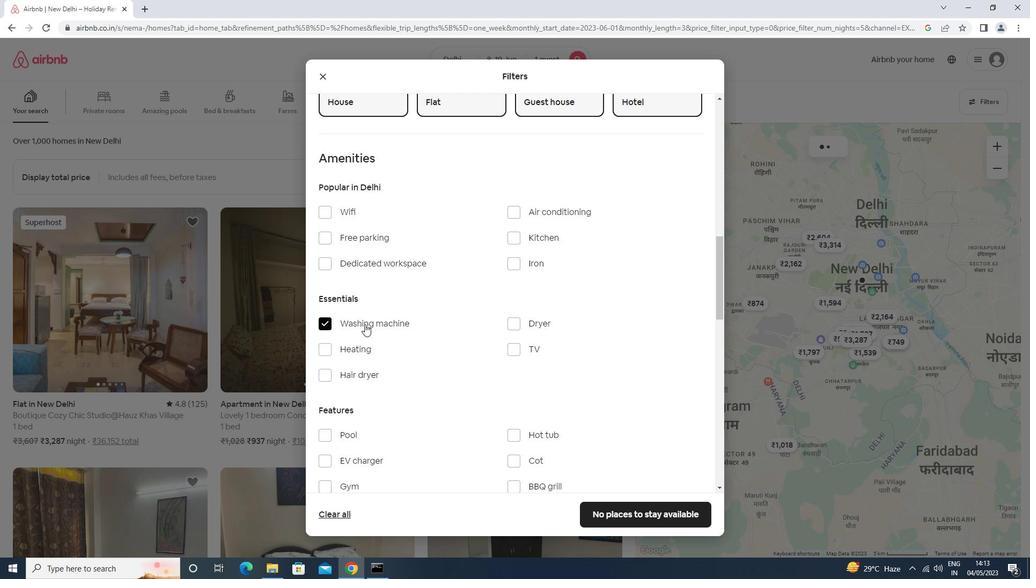 
Action: Mouse moved to (366, 327)
Screenshot: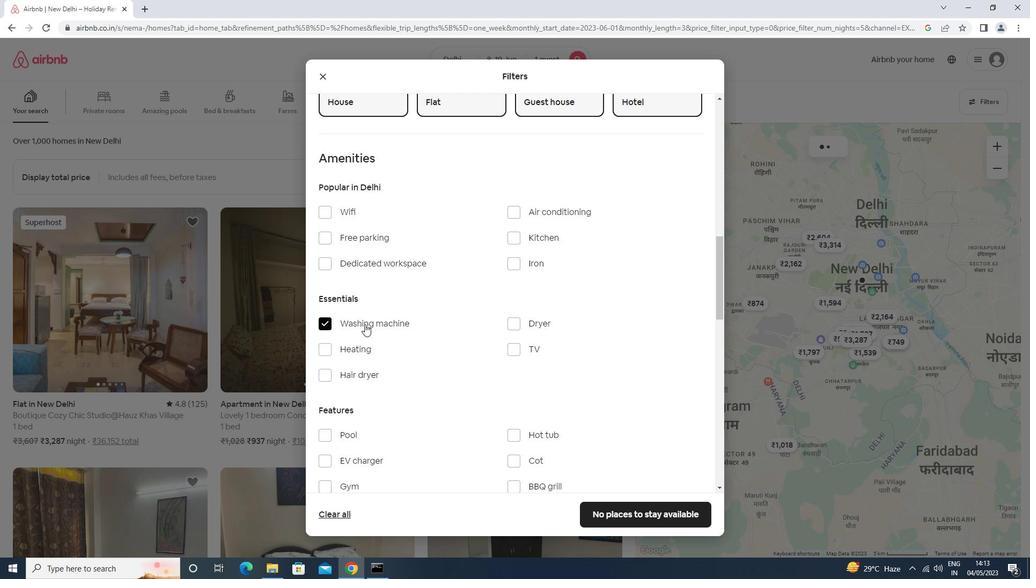 
Action: Mouse scrolled (366, 327) with delta (0, 0)
Screenshot: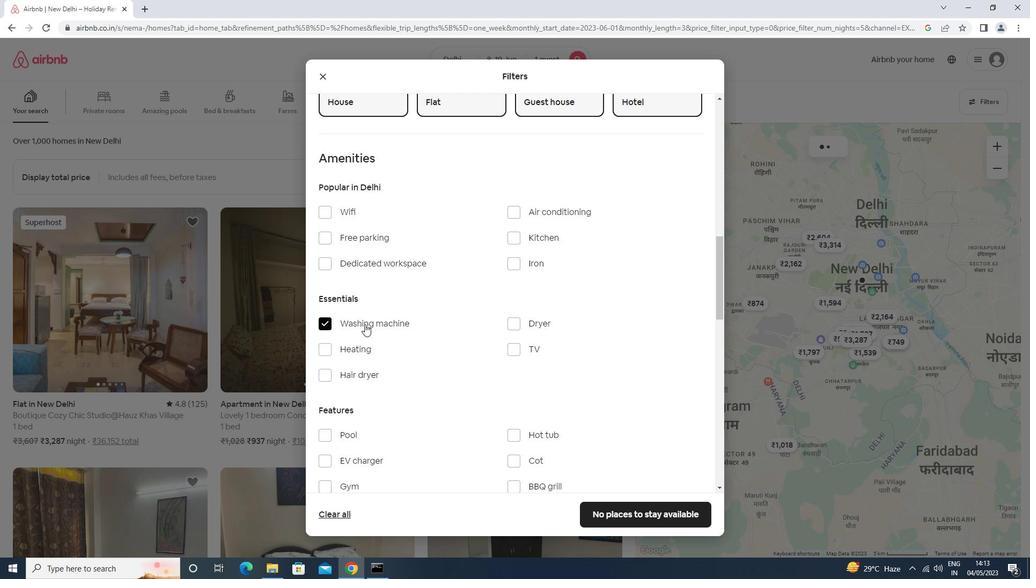 
Action: Mouse scrolled (366, 327) with delta (0, 0)
Screenshot: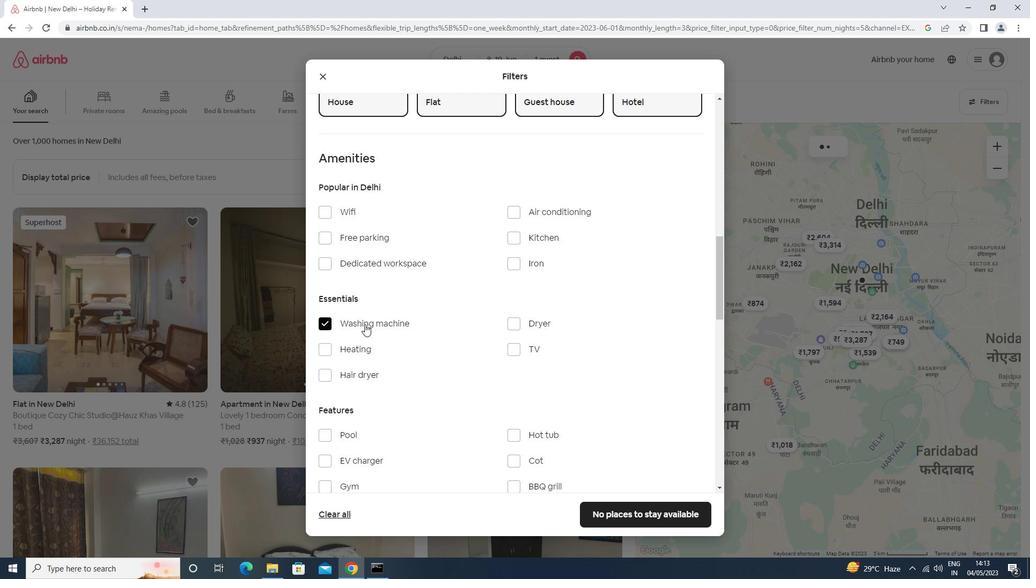 
Action: Mouse scrolled (366, 327) with delta (0, 0)
Screenshot: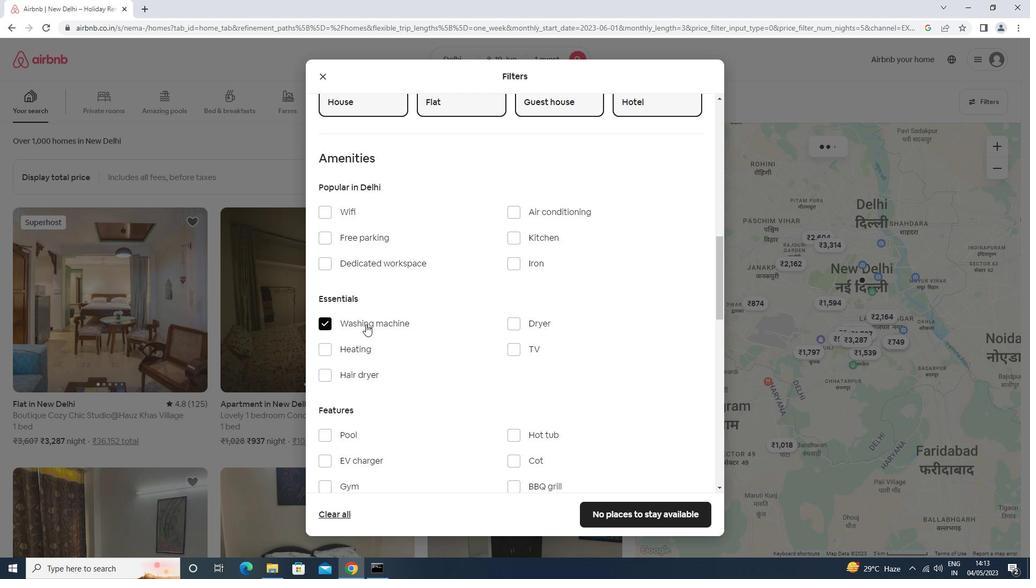 
Action: Mouse moved to (555, 370)
Screenshot: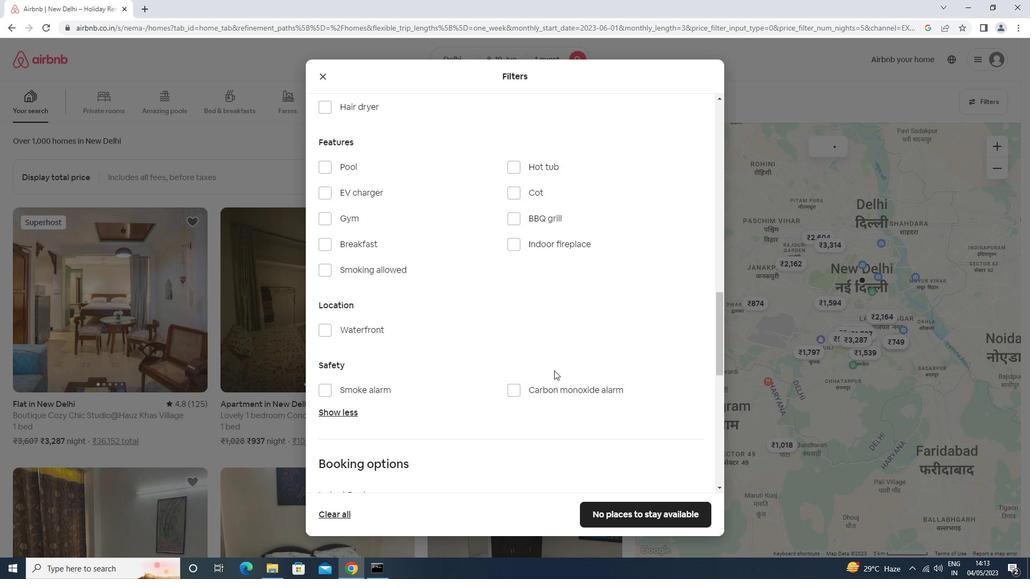 
Action: Mouse scrolled (555, 370) with delta (0, 0)
Screenshot: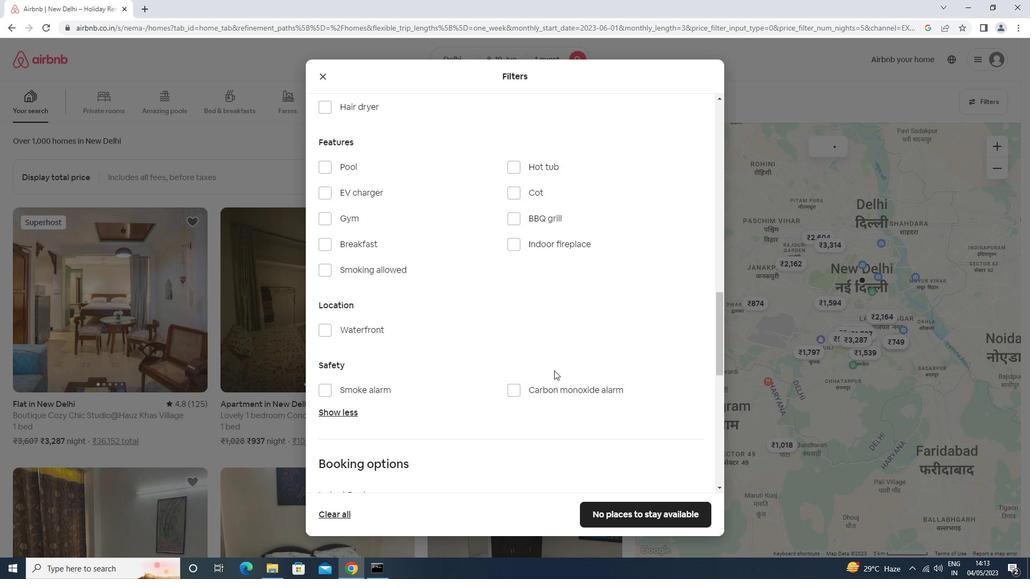 
Action: Mouse moved to (555, 371)
Screenshot: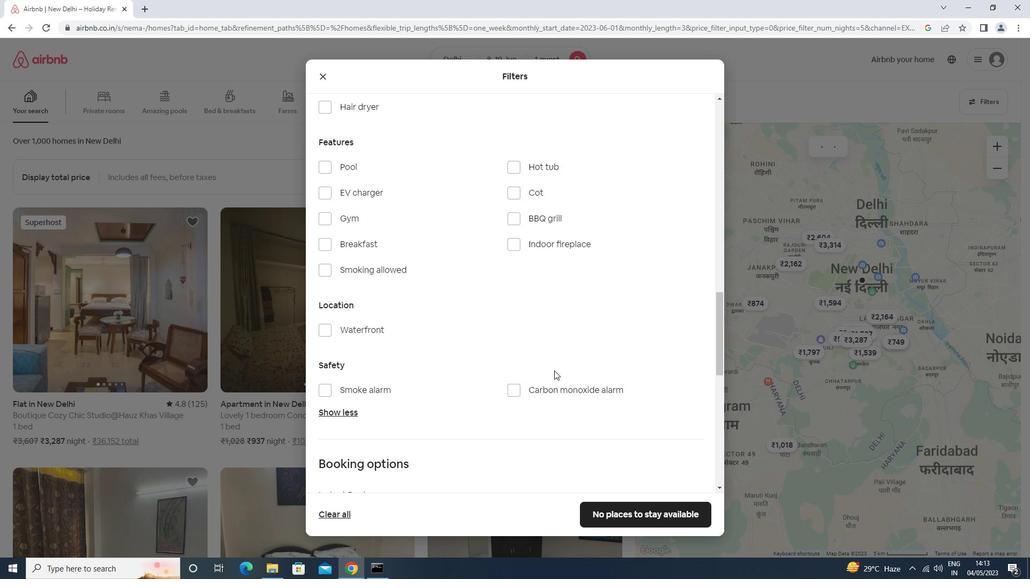 
Action: Mouse scrolled (555, 370) with delta (0, 0)
Screenshot: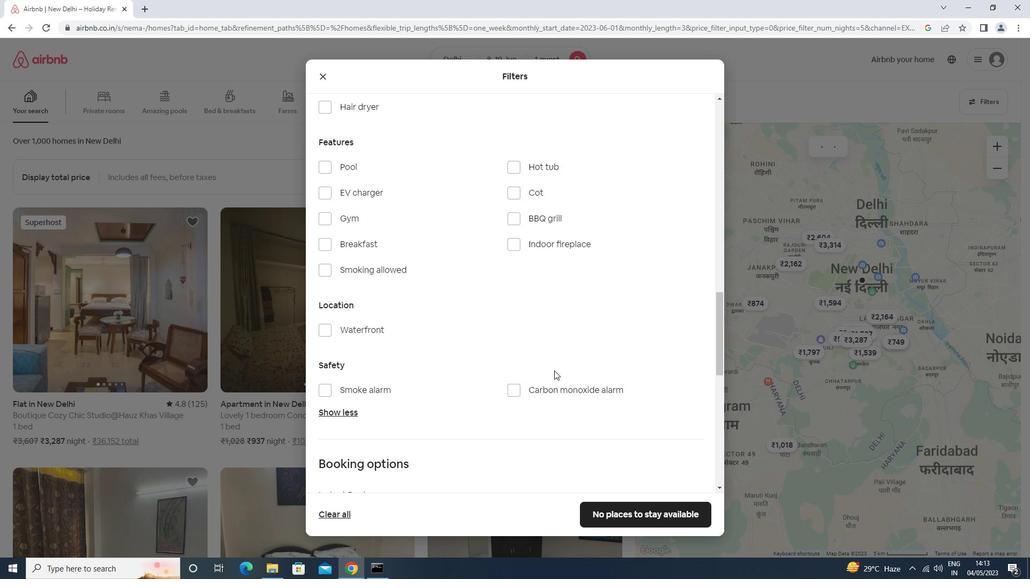 
Action: Mouse scrolled (555, 370) with delta (0, 0)
Screenshot: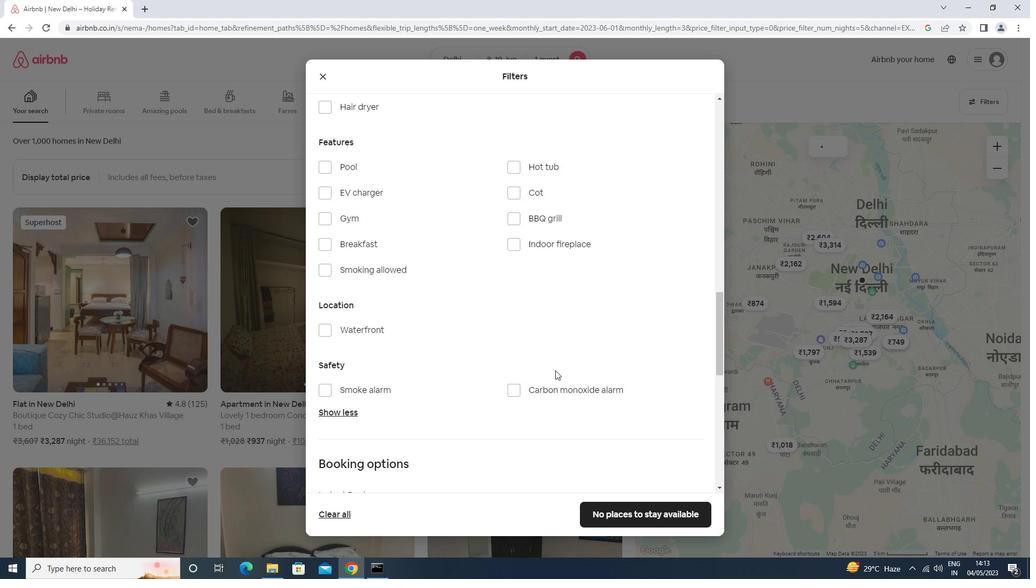 
Action: Mouse scrolled (555, 370) with delta (0, 0)
Screenshot: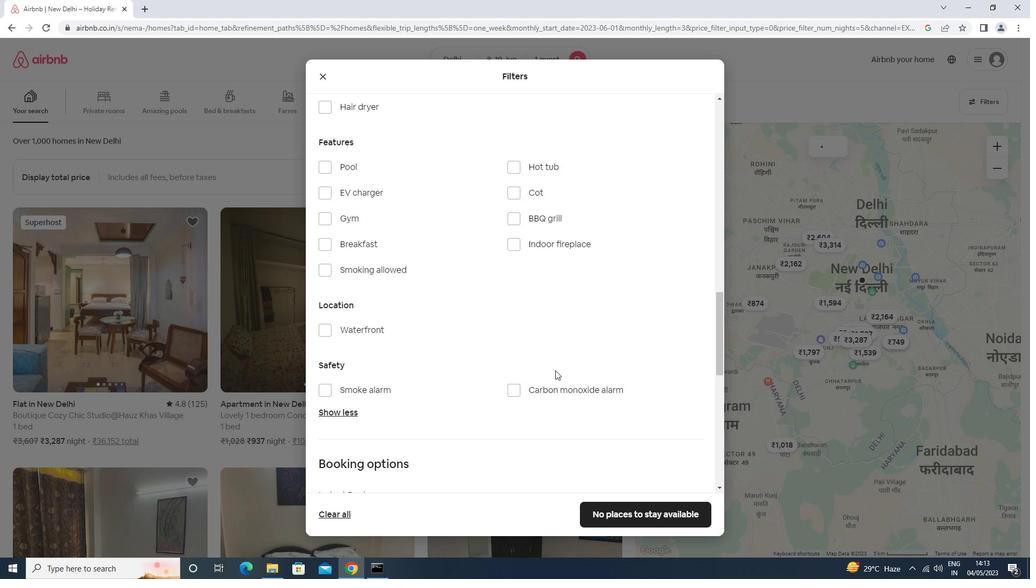 
Action: Mouse moved to (686, 320)
Screenshot: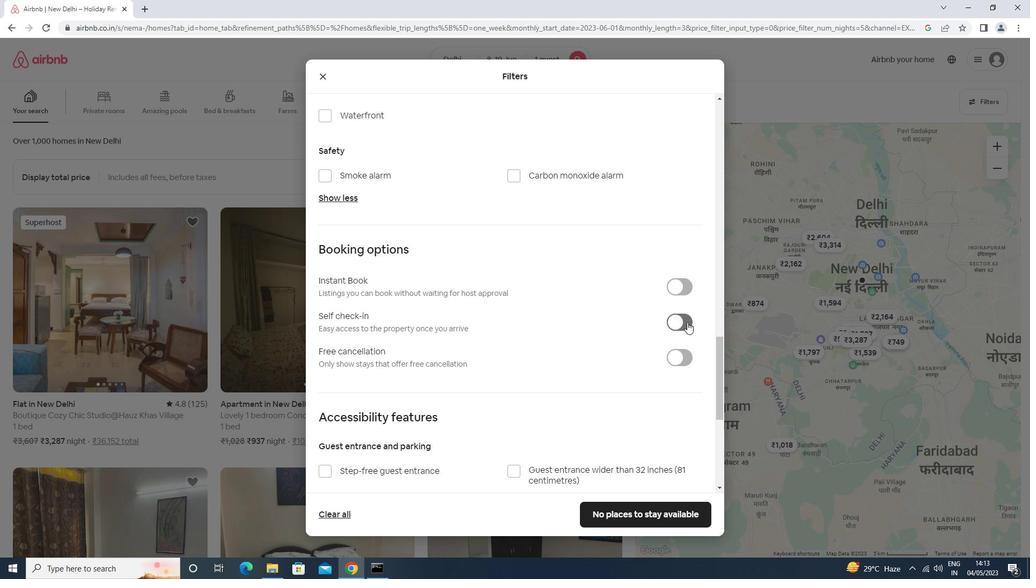 
Action: Mouse pressed left at (686, 320)
Screenshot: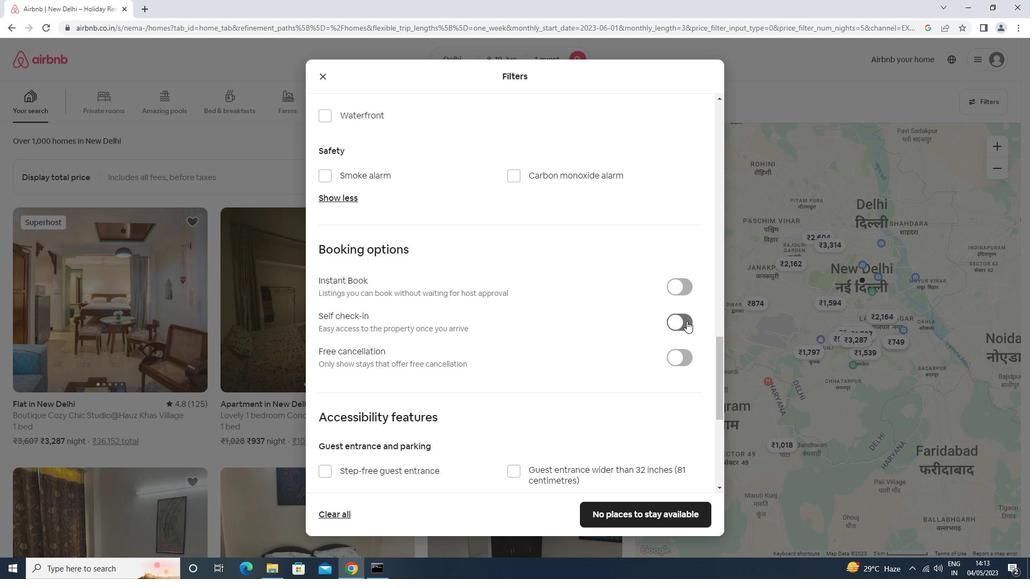
Action: Mouse moved to (683, 320)
Screenshot: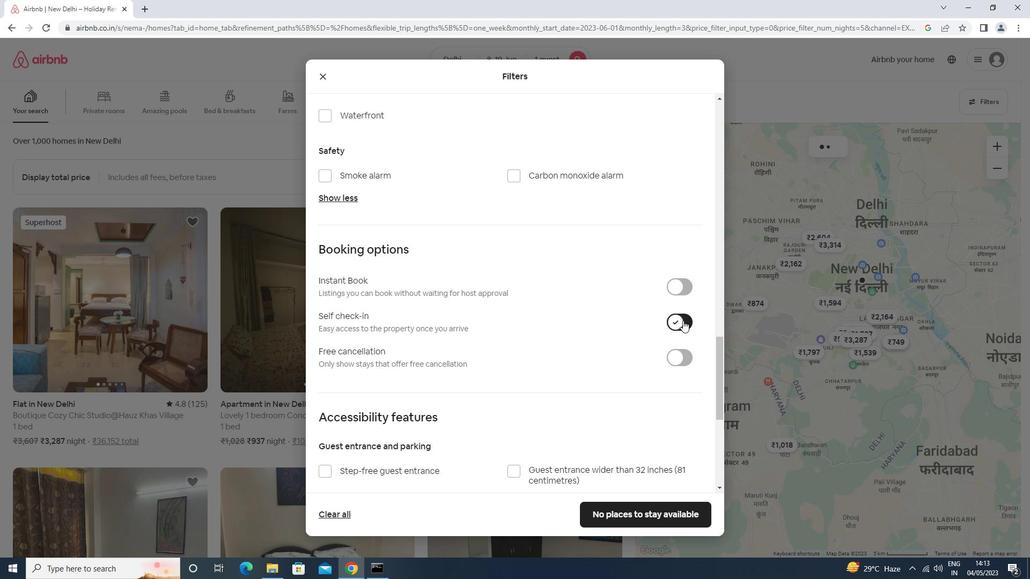 
Action: Mouse scrolled (683, 320) with delta (0, 0)
Screenshot: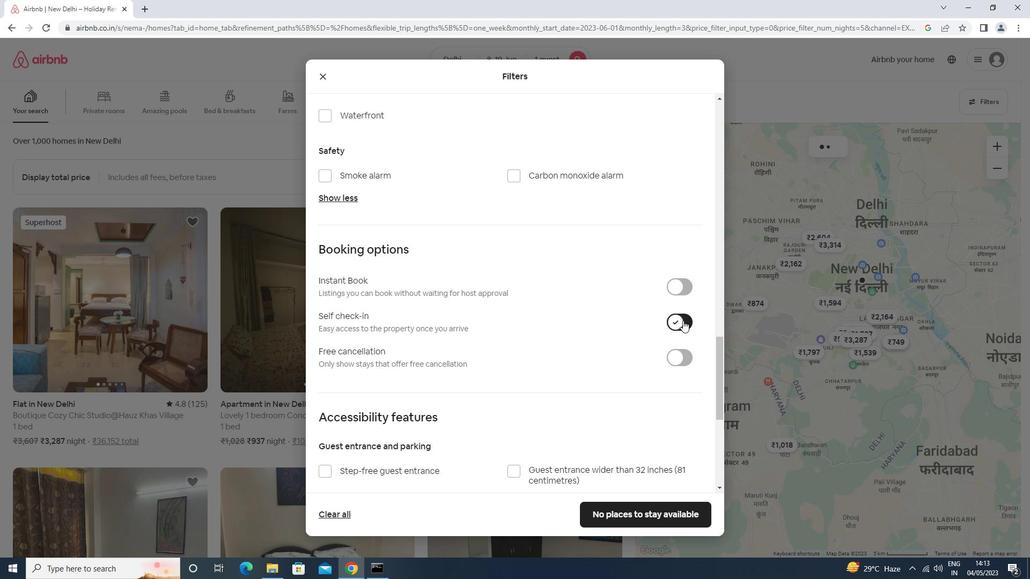 
Action: Mouse moved to (681, 322)
Screenshot: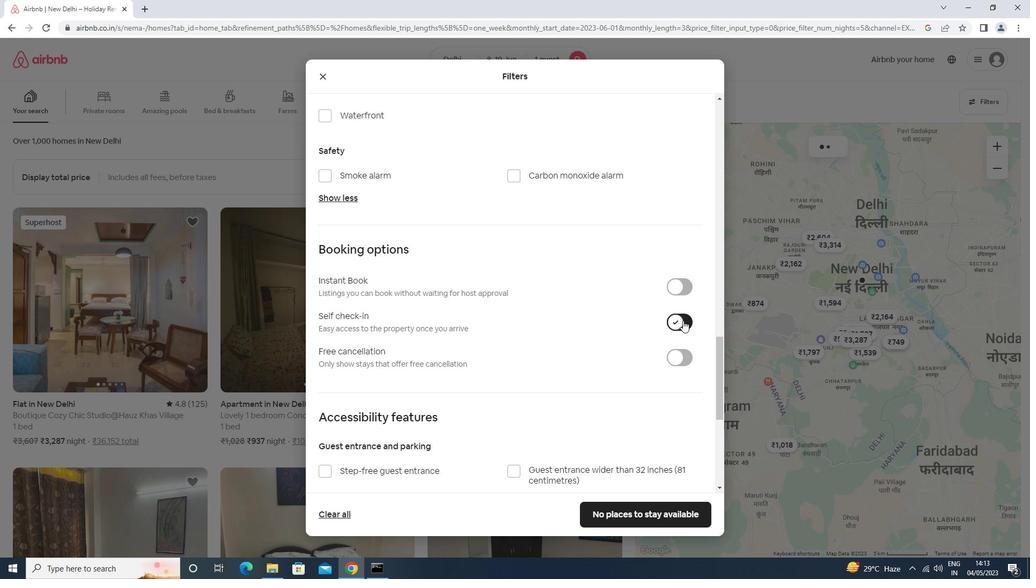 
Action: Mouse scrolled (681, 321) with delta (0, 0)
Screenshot: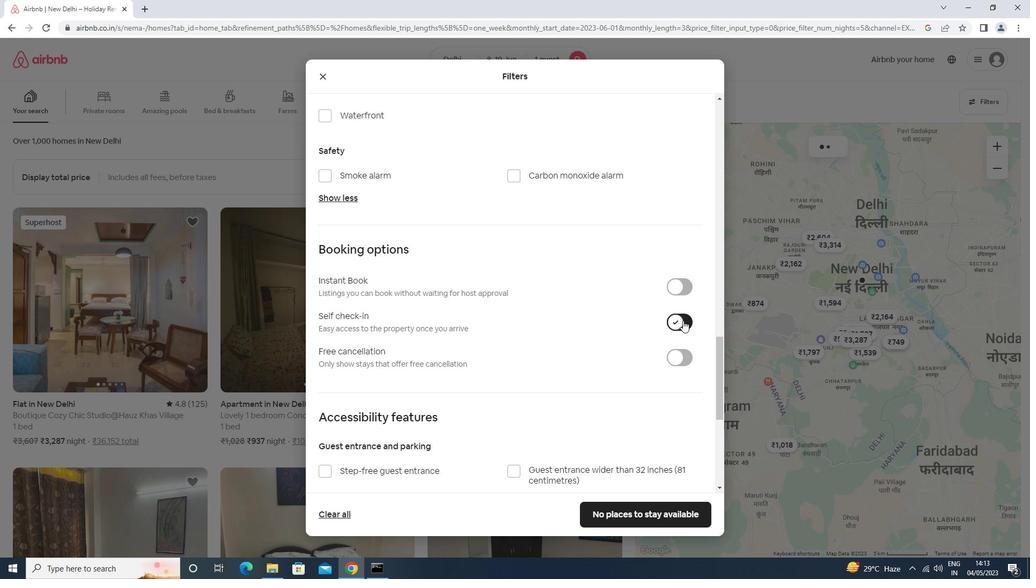 
Action: Mouse moved to (681, 323)
Screenshot: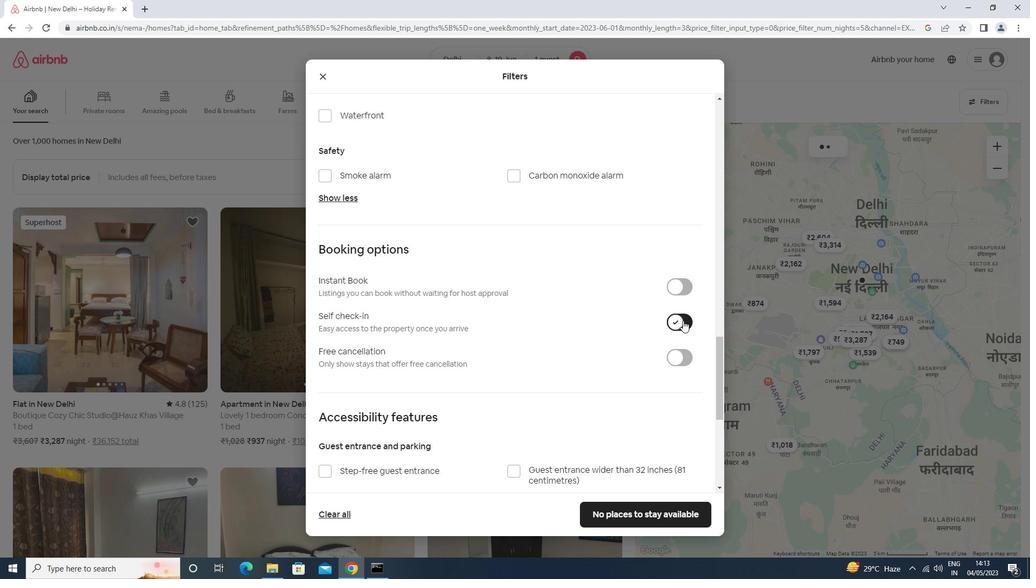
Action: Mouse scrolled (681, 321) with delta (0, -1)
Screenshot: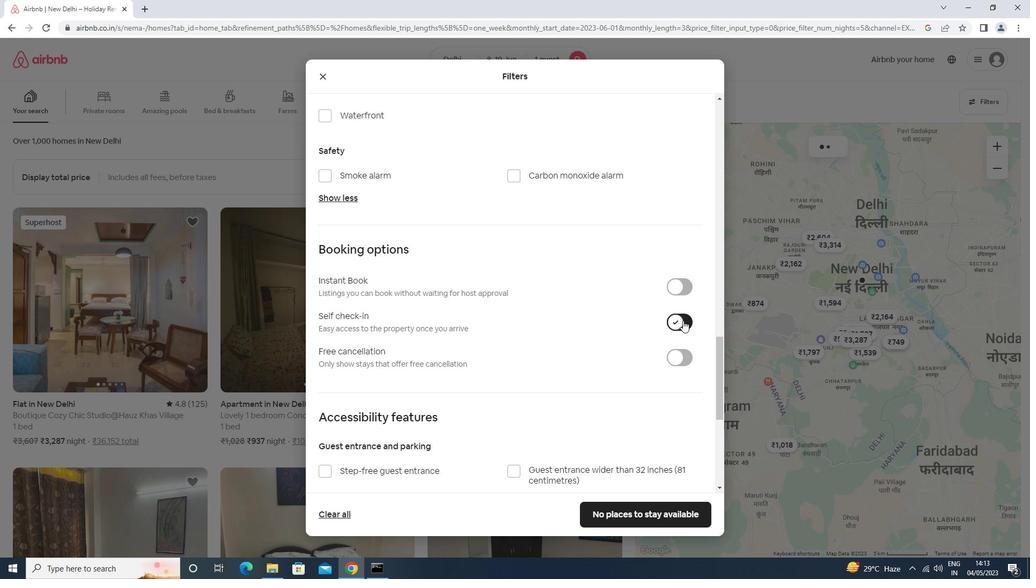 
Action: Mouse moved to (681, 323)
Screenshot: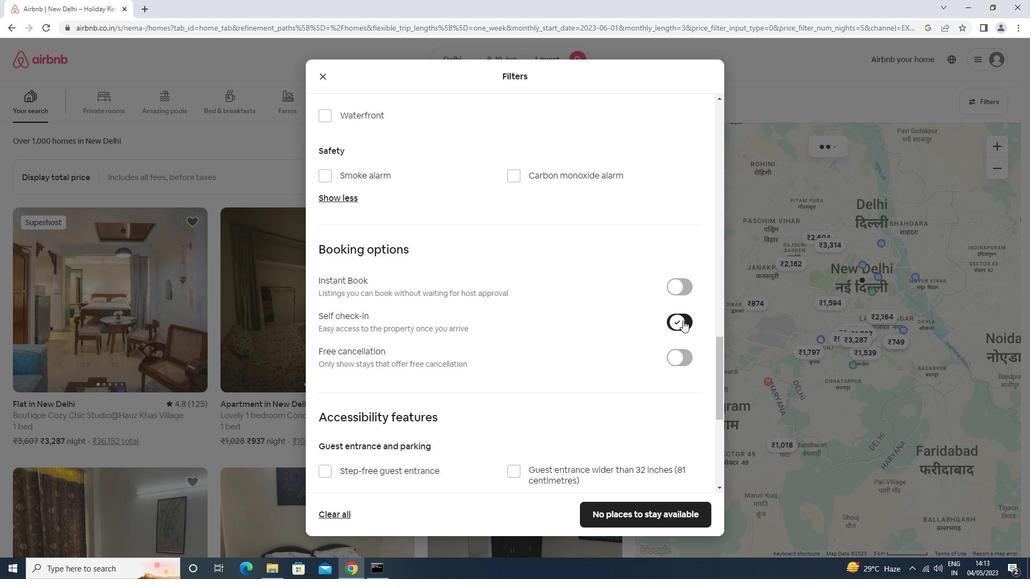 
Action: Mouse scrolled (681, 323) with delta (0, 0)
Screenshot: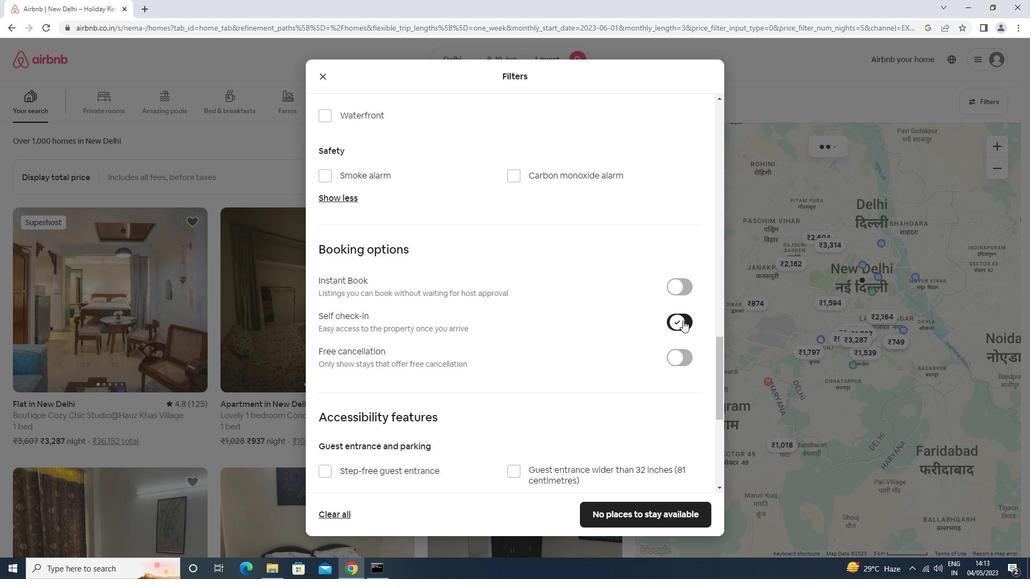 
Action: Mouse moved to (678, 325)
Screenshot: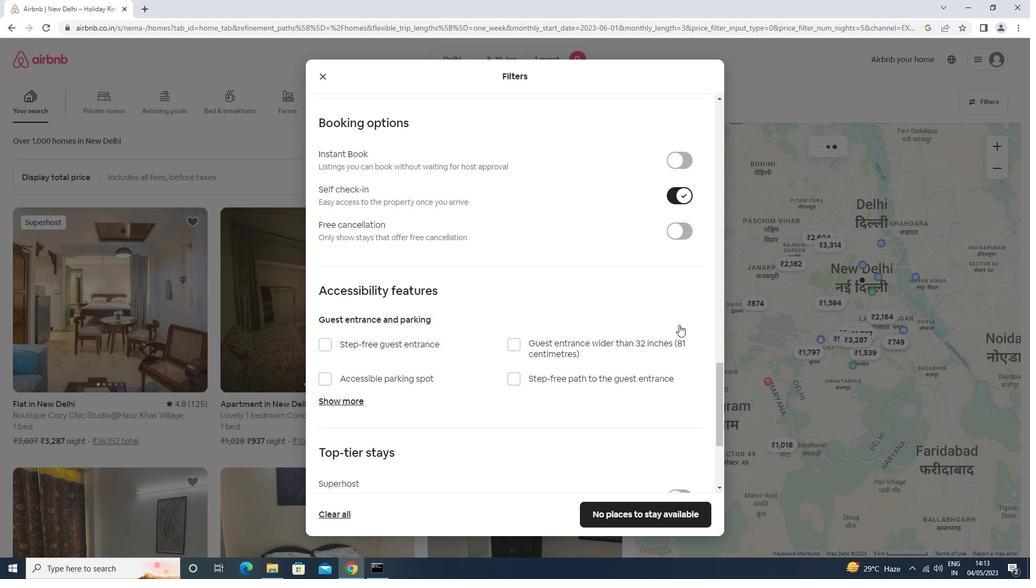 
Action: Mouse scrolled (678, 325) with delta (0, 0)
Screenshot: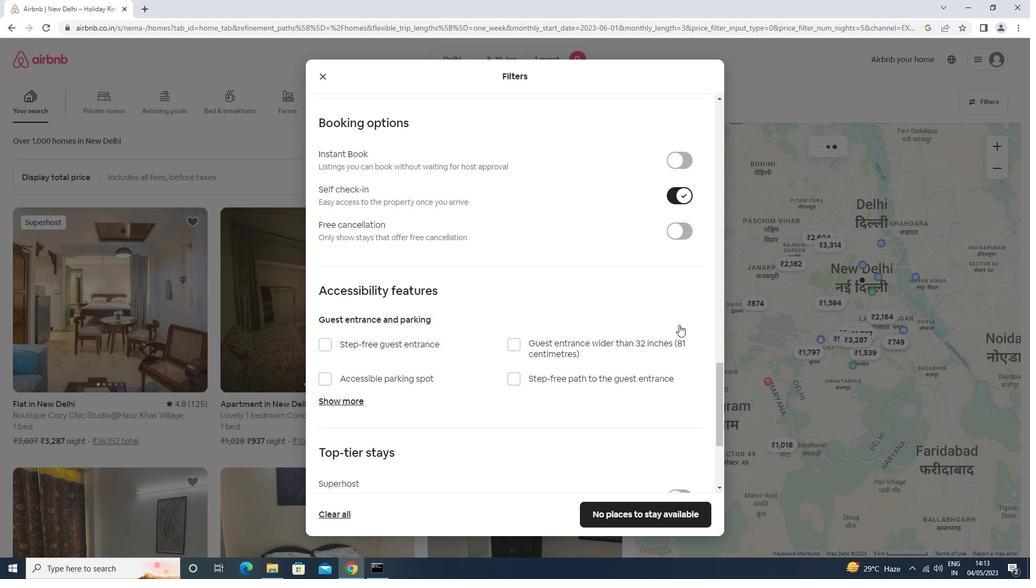
Action: Mouse moved to (677, 326)
Screenshot: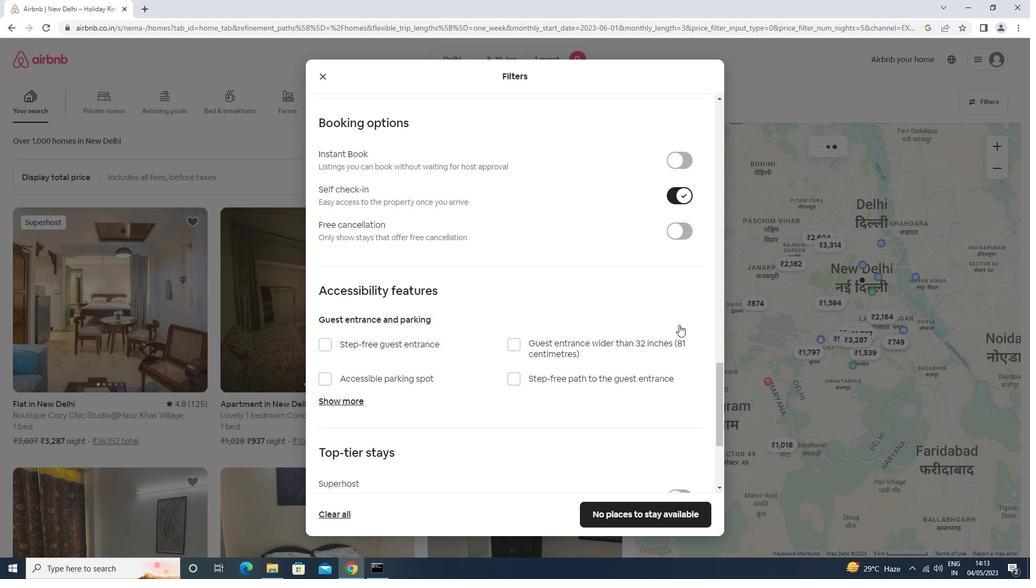 
Action: Mouse scrolled (677, 325) with delta (0, 0)
Screenshot: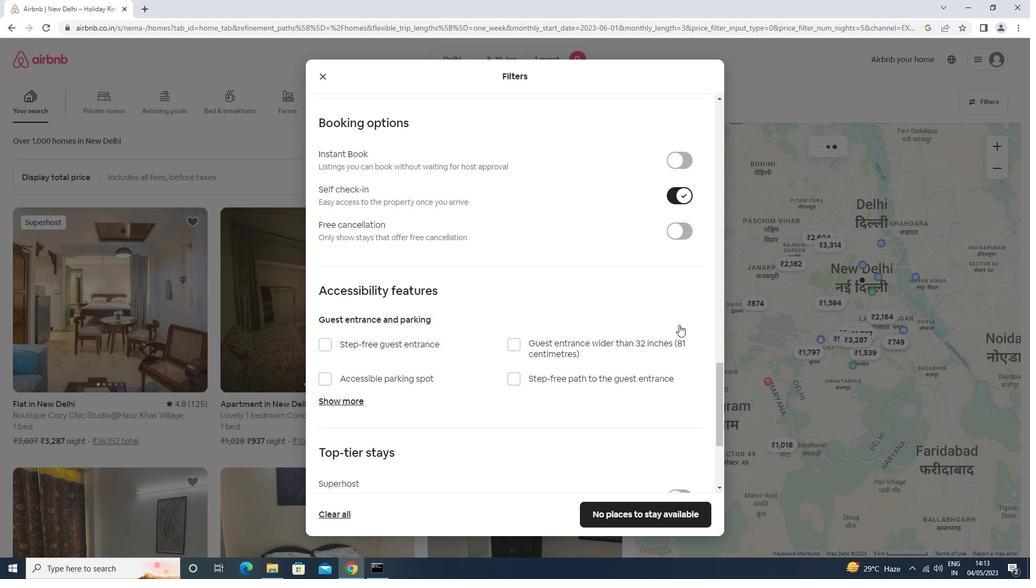 
Action: Mouse scrolled (677, 325) with delta (0, 0)
Screenshot: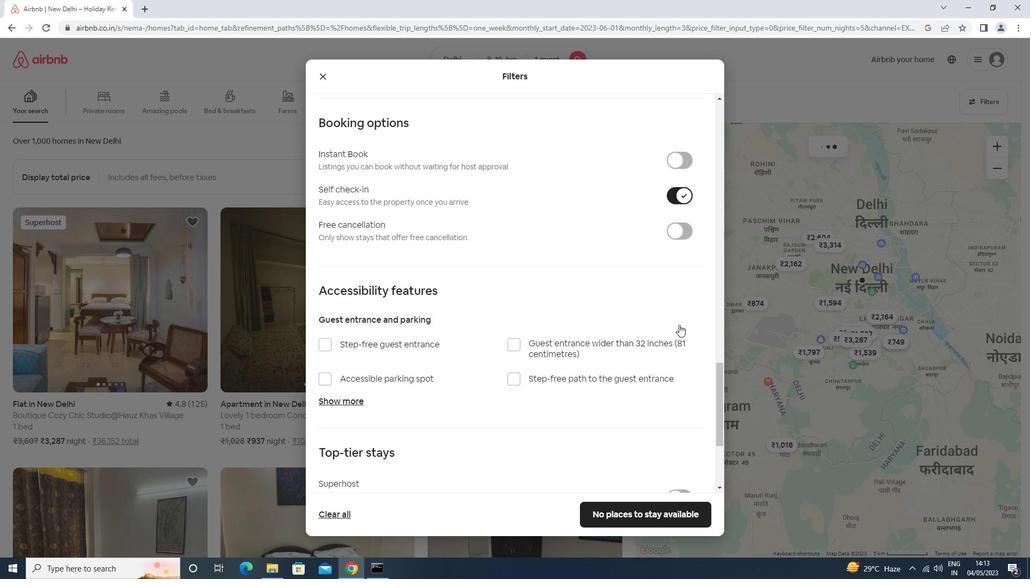 
Action: Mouse scrolled (677, 325) with delta (0, 0)
Screenshot: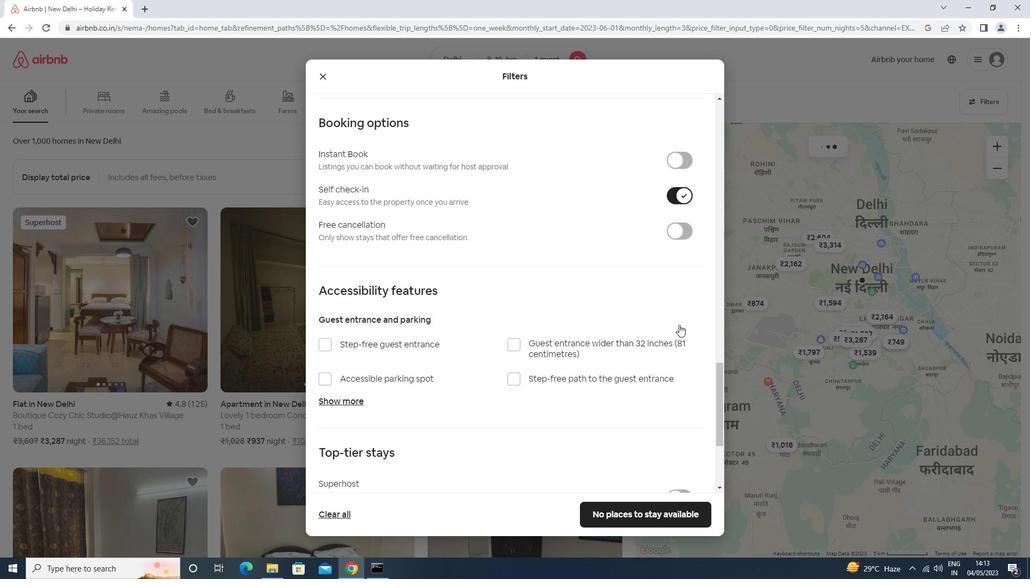 
Action: Mouse scrolled (677, 325) with delta (0, 0)
Screenshot: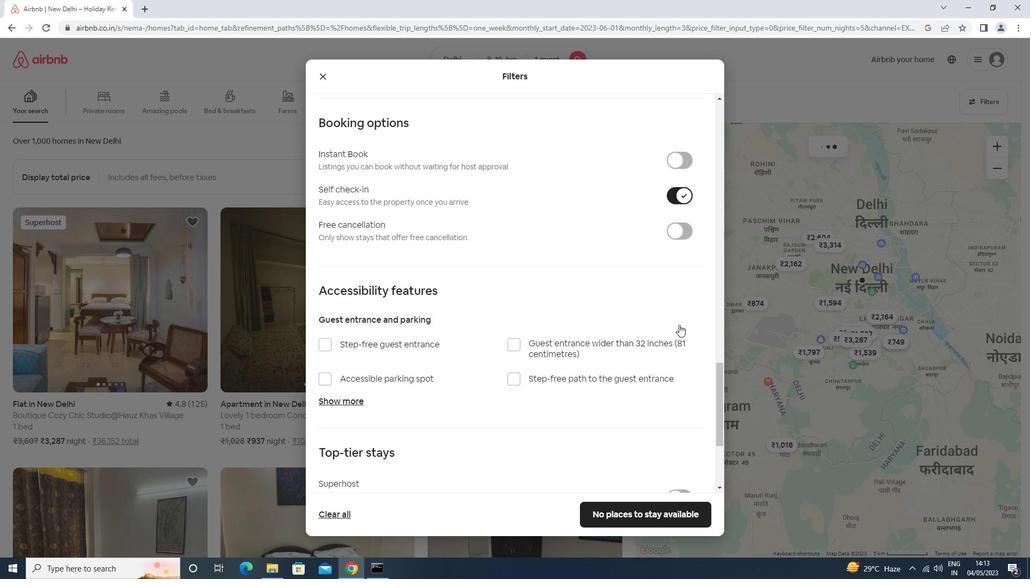 
Action: Mouse moved to (384, 415)
Screenshot: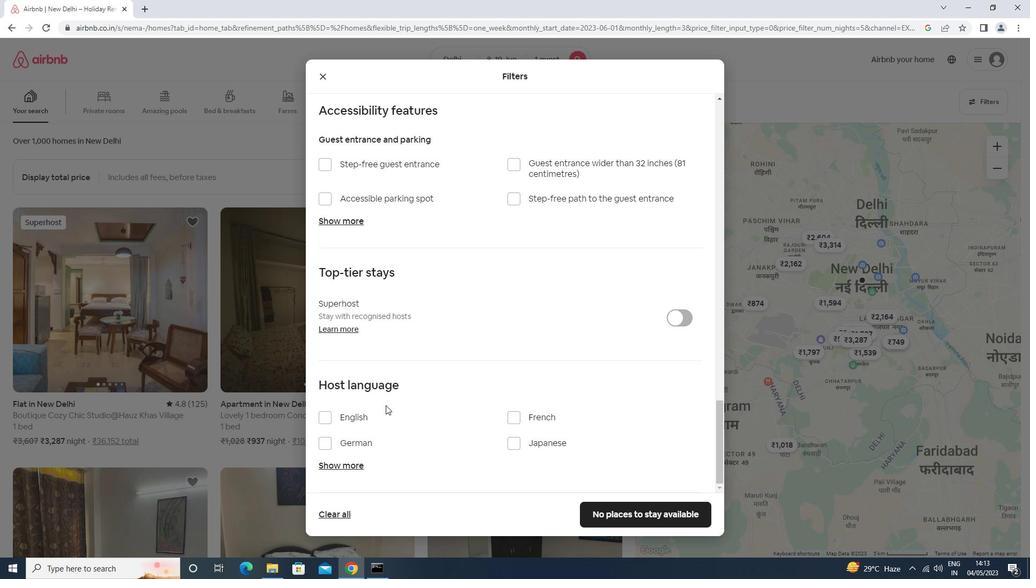 
Action: Mouse pressed left at (384, 415)
Screenshot: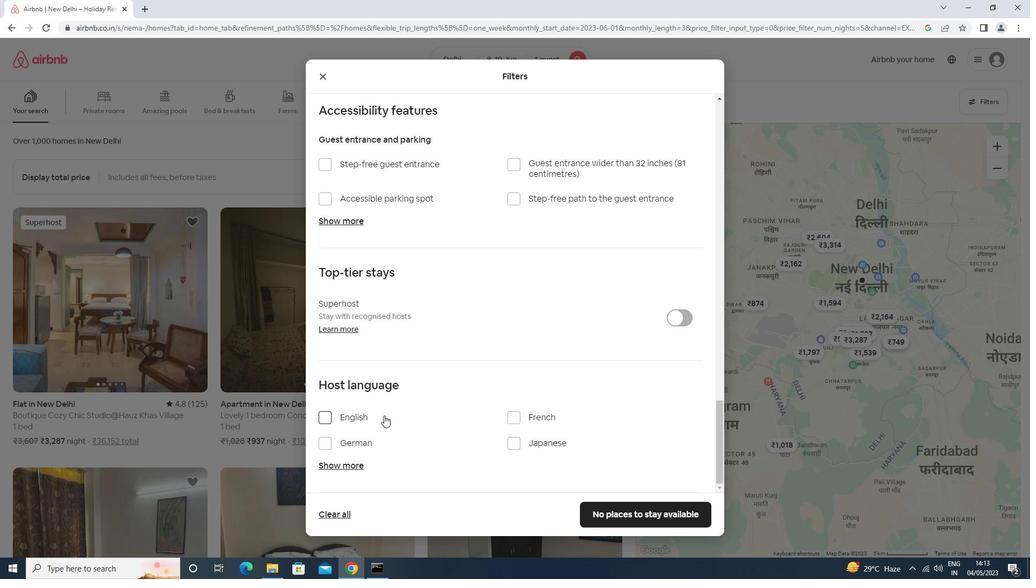 
Action: Mouse moved to (674, 520)
Screenshot: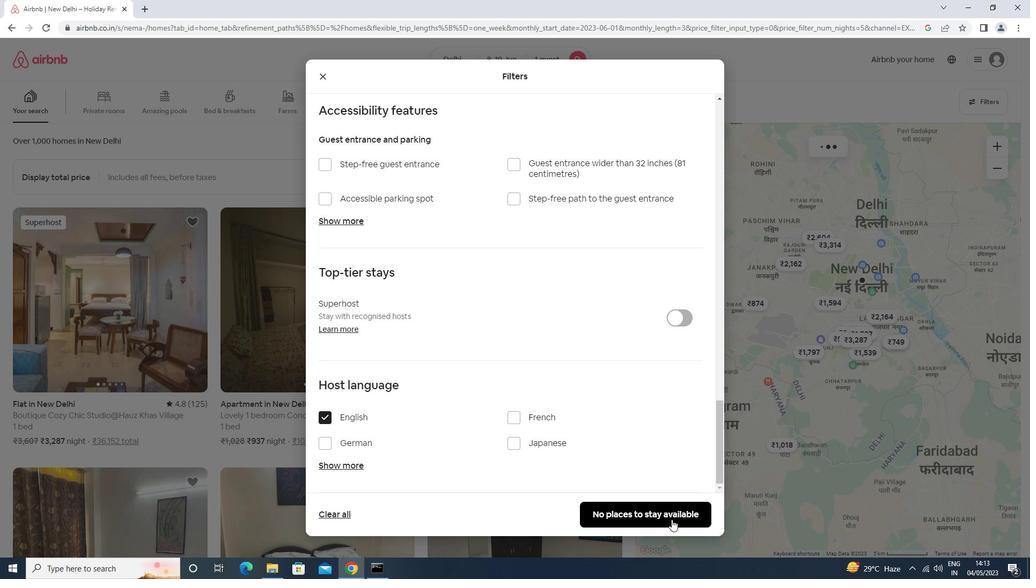 
Action: Mouse pressed left at (674, 520)
Screenshot: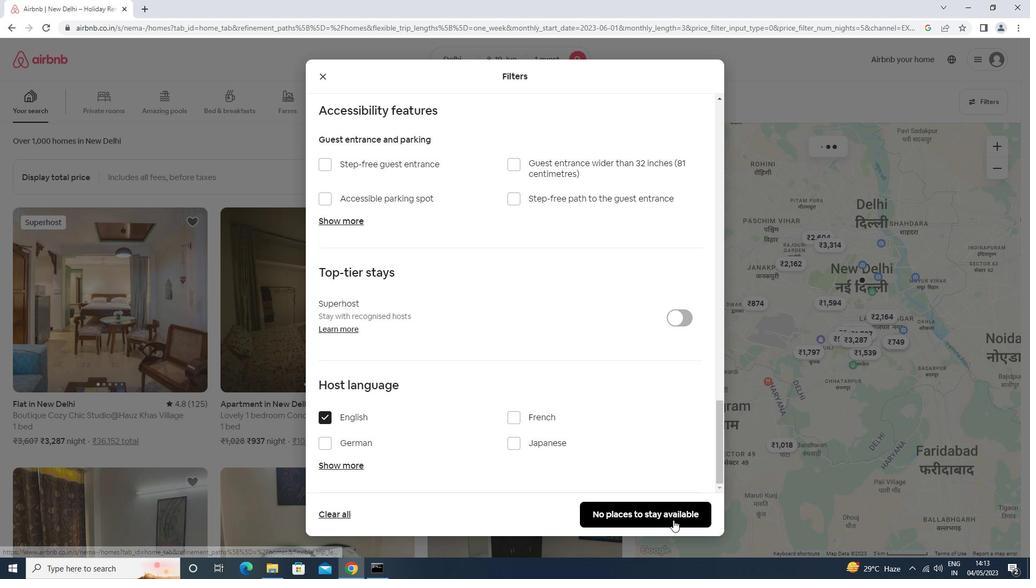 
Action: Mouse moved to (674, 513)
Screenshot: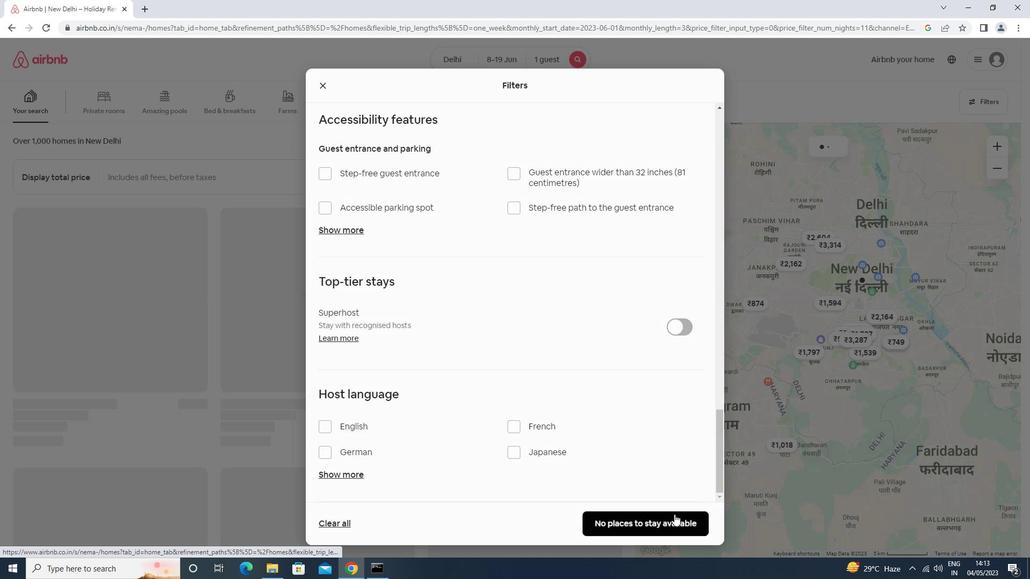 
